 Task: Add team members to tasks related to report compilation and assign specific roles.
Action: Mouse moved to (337, 367)
Screenshot: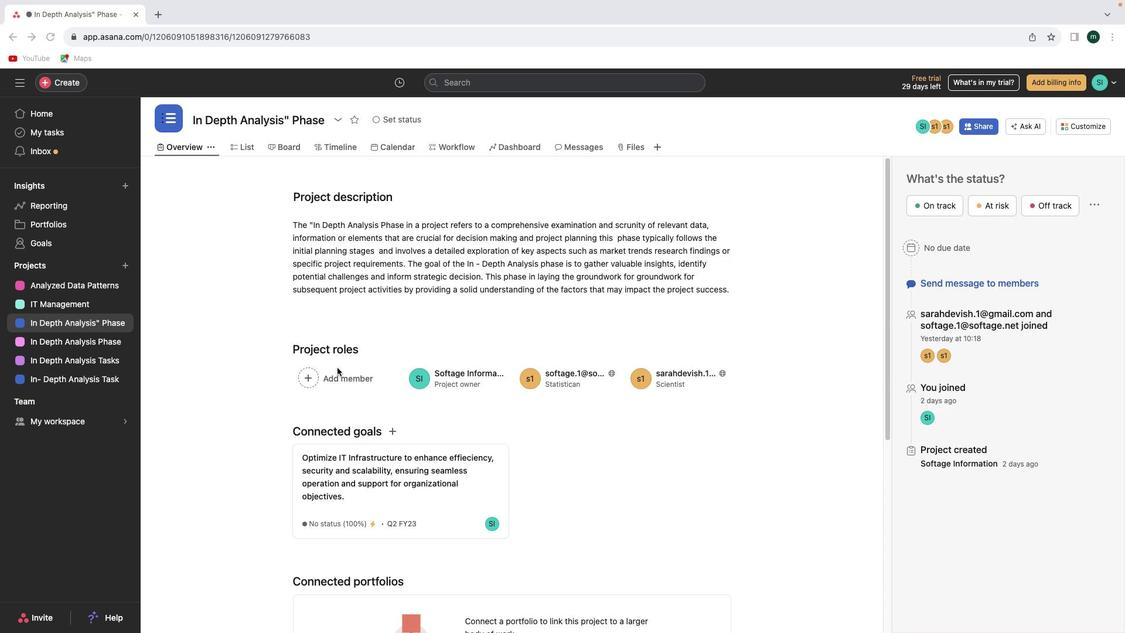 
Action: Mouse pressed left at (337, 367)
Screenshot: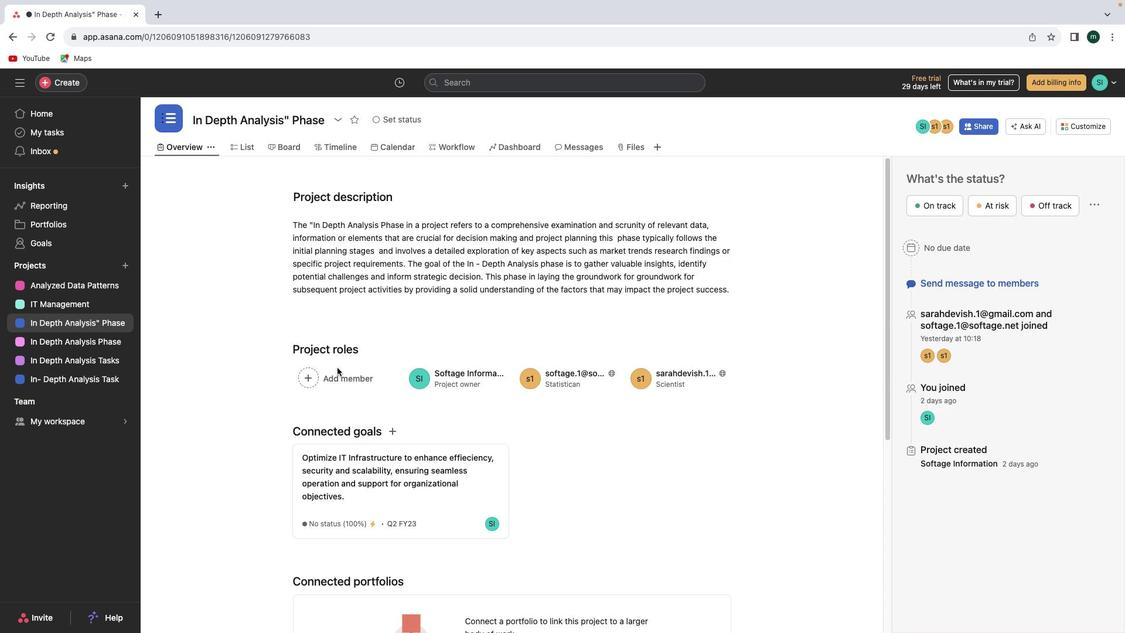 
Action: Mouse moved to (337, 373)
Screenshot: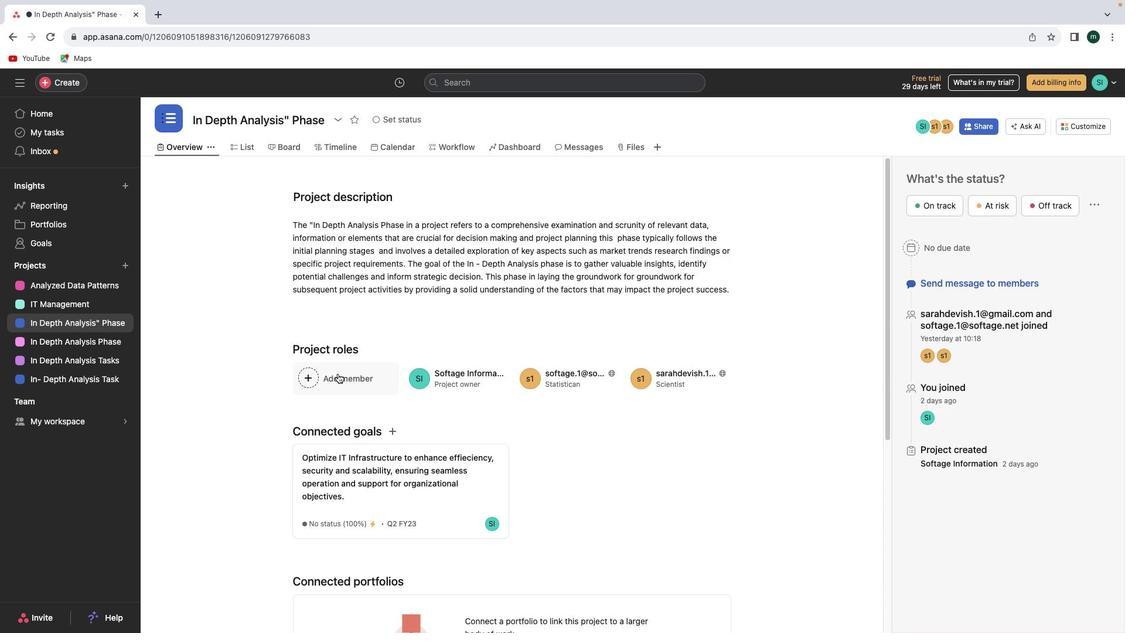 
Action: Mouse pressed left at (337, 373)
Screenshot: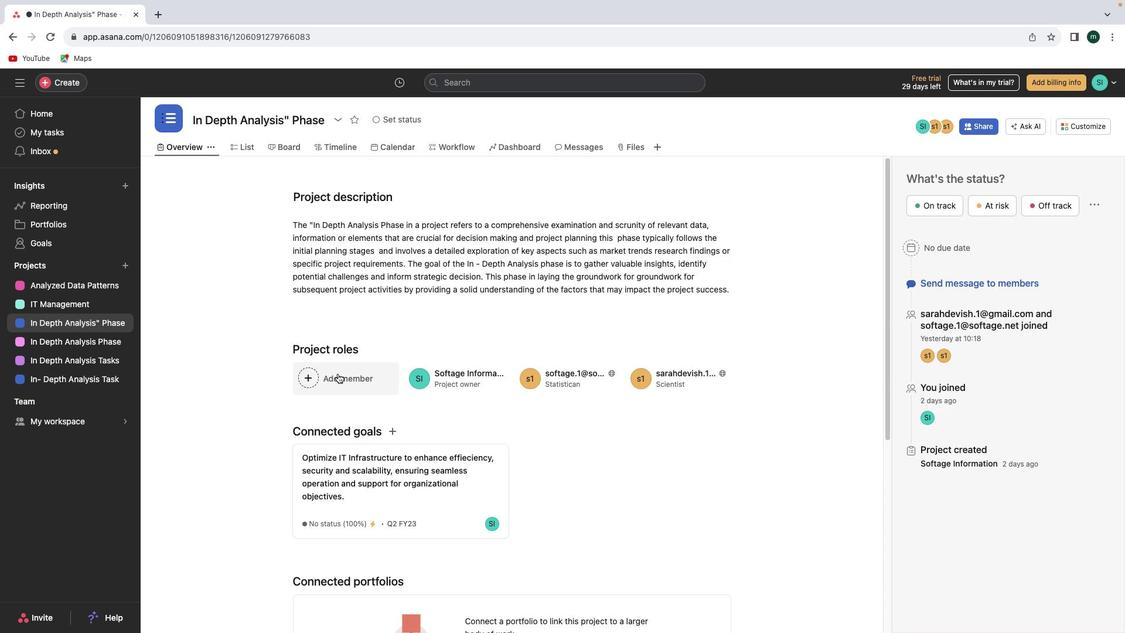 
Action: Mouse moved to (462, 279)
Screenshot: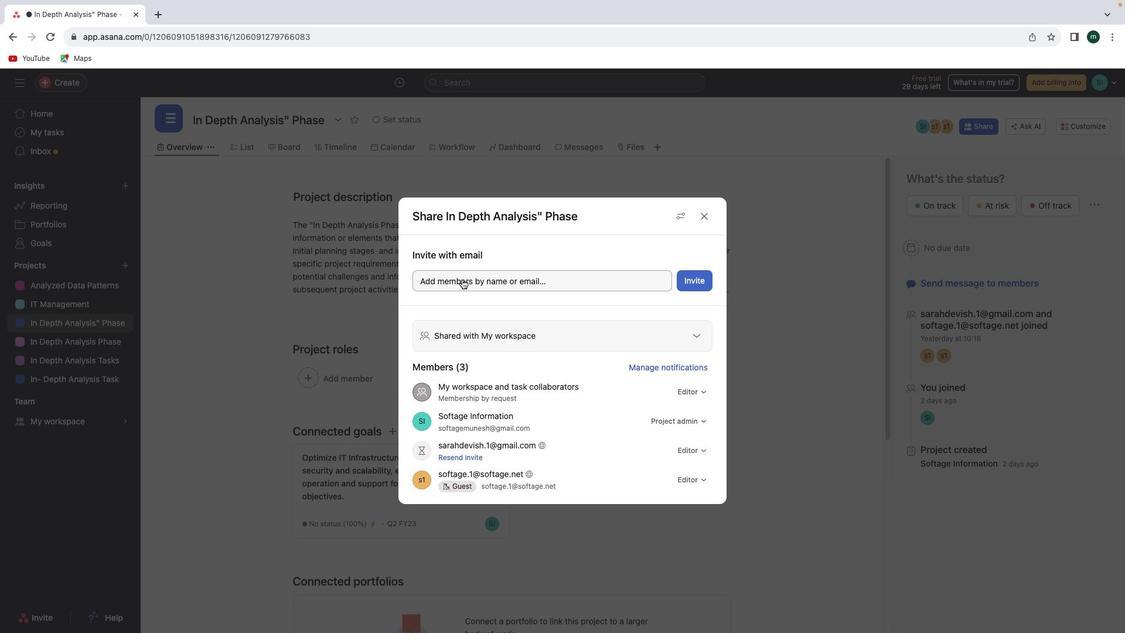 
Action: Mouse pressed left at (462, 279)
Screenshot: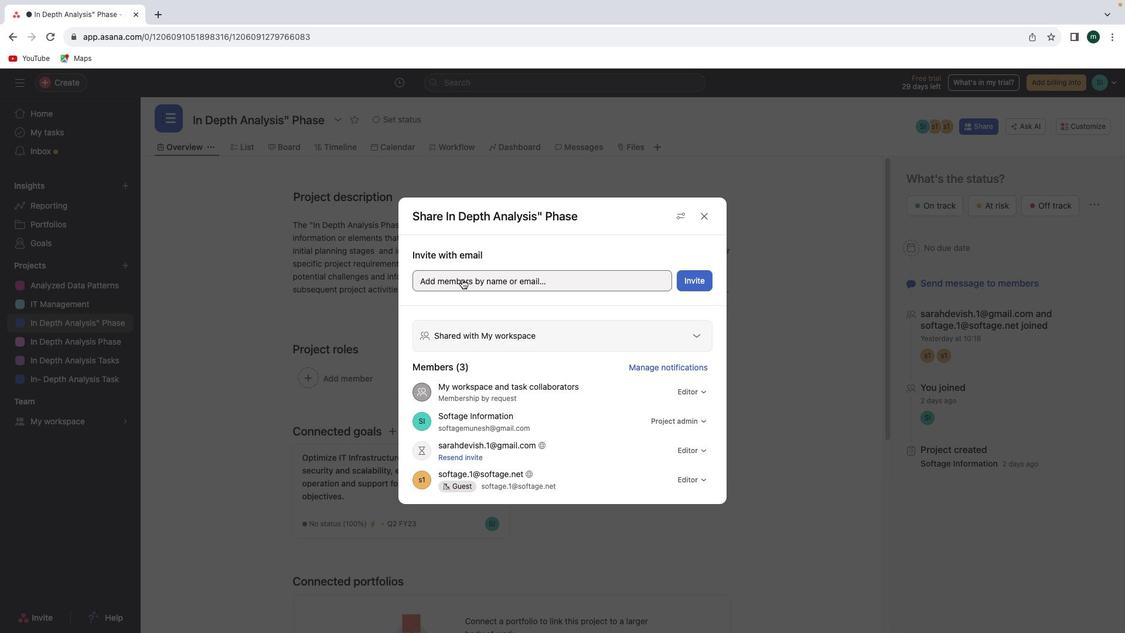 
Action: Mouse moved to (461, 296)
Screenshot: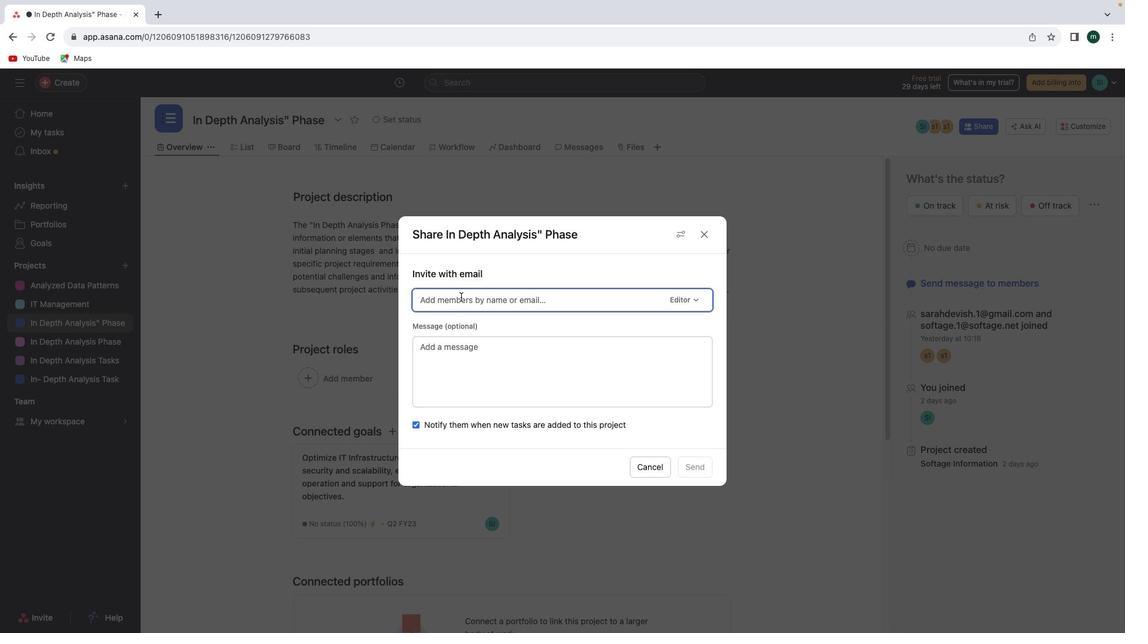 
Action: Mouse pressed left at (461, 296)
Screenshot: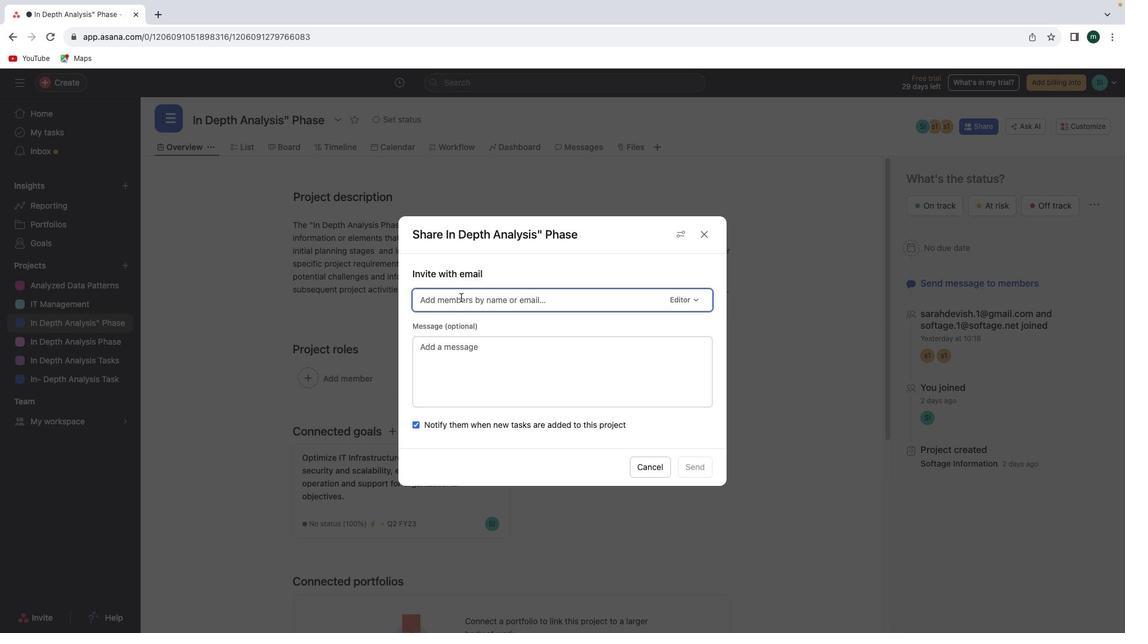 
Action: Mouse moved to (461, 290)
Screenshot: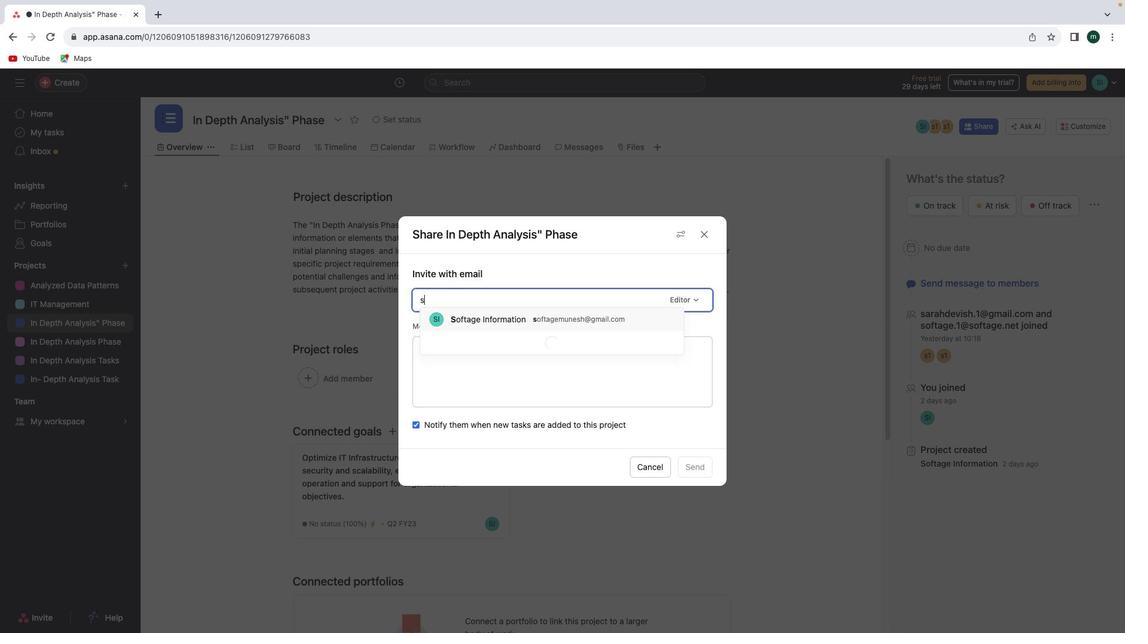 
Action: Key pressed 's''o''f''t''a''g''e'
Screenshot: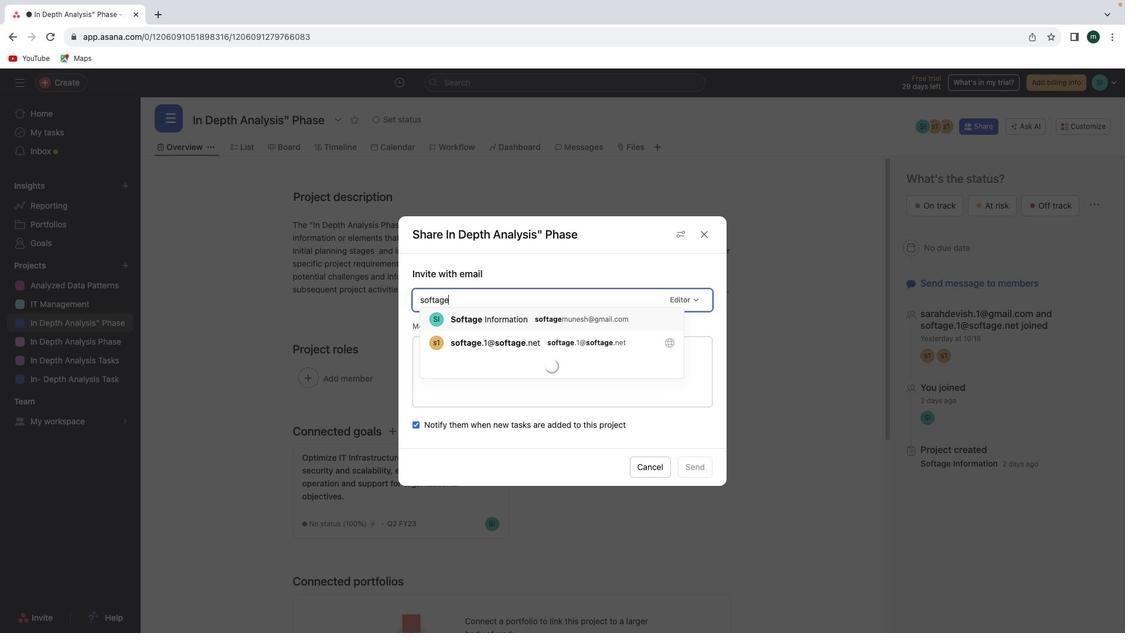 
Action: Mouse moved to (516, 354)
Screenshot: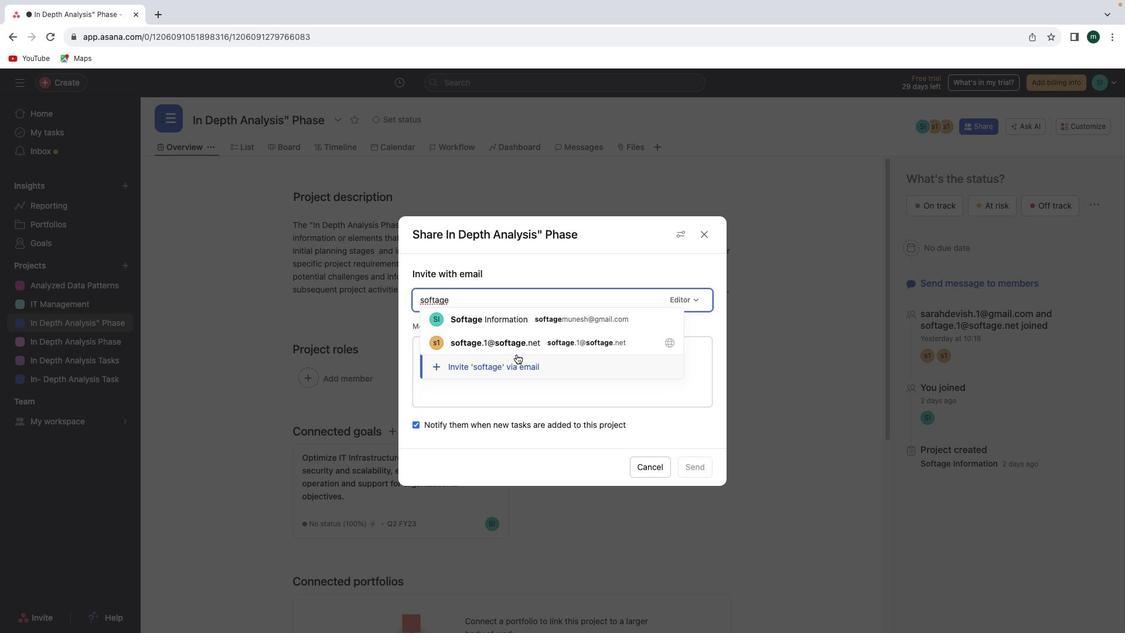
Action: Mouse pressed left at (516, 354)
Screenshot: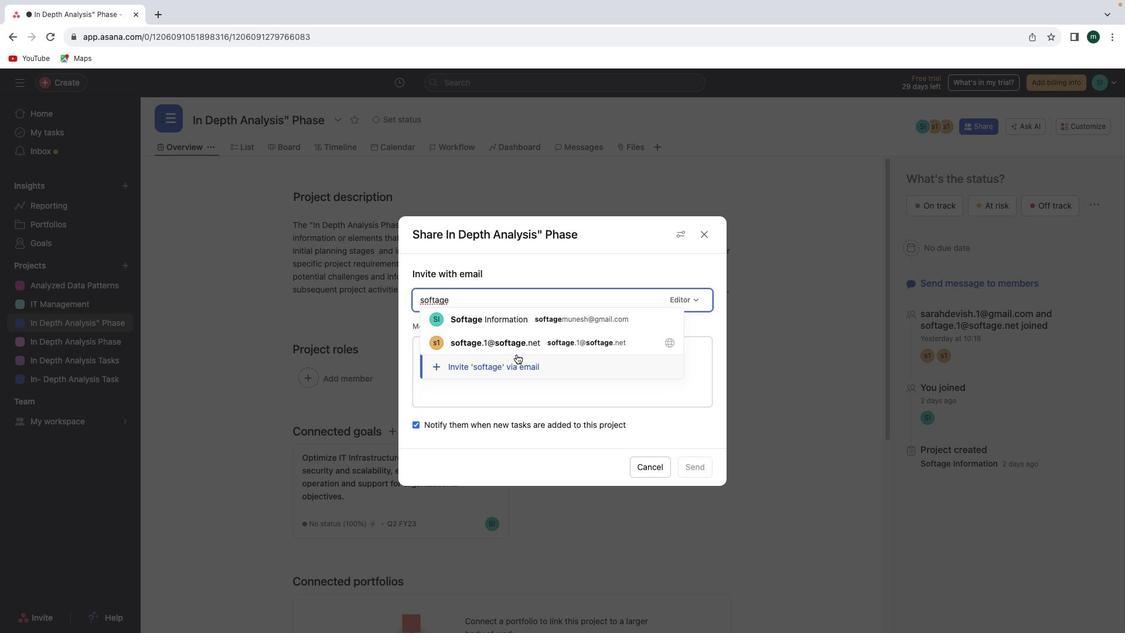 
Action: Mouse moved to (461, 276)
Screenshot: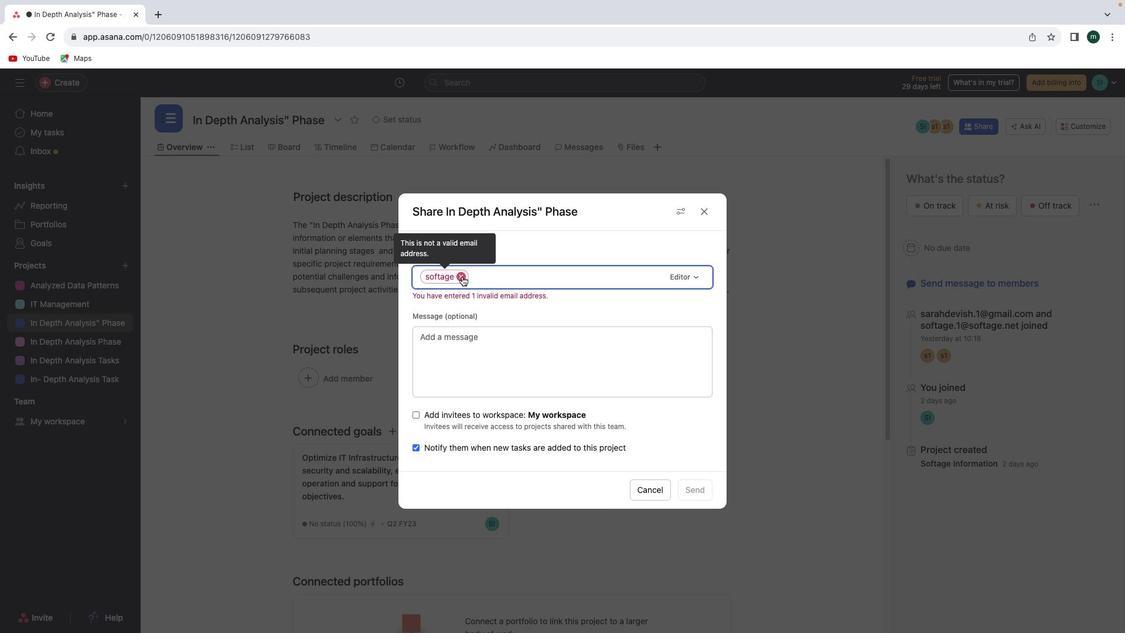 
Action: Mouse pressed left at (461, 276)
Screenshot: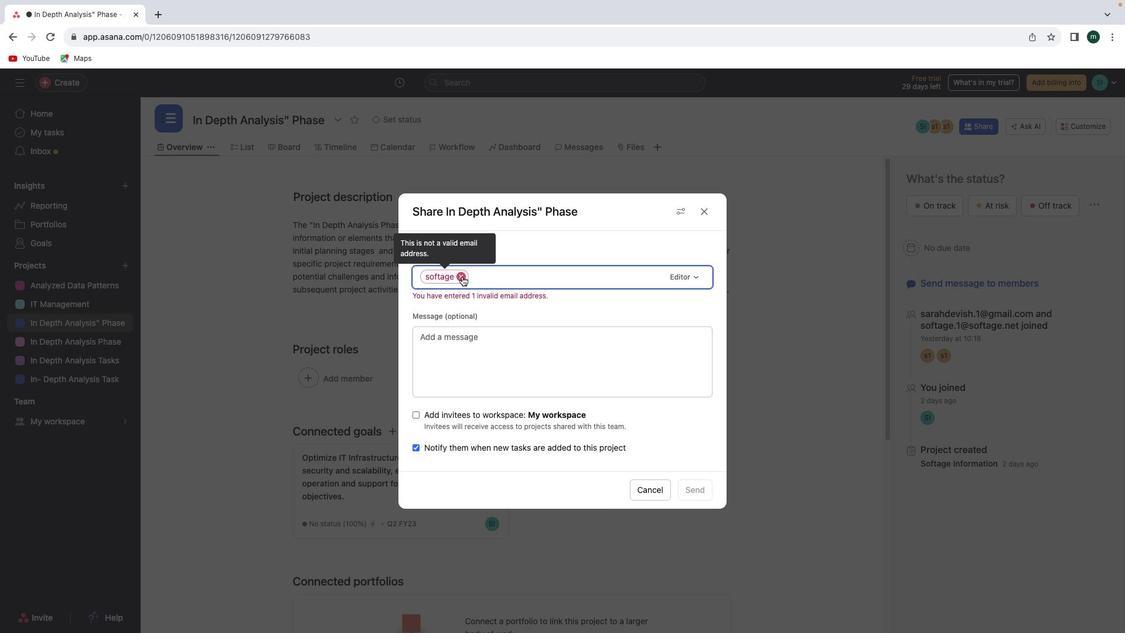 
Action: Mouse moved to (467, 296)
Screenshot: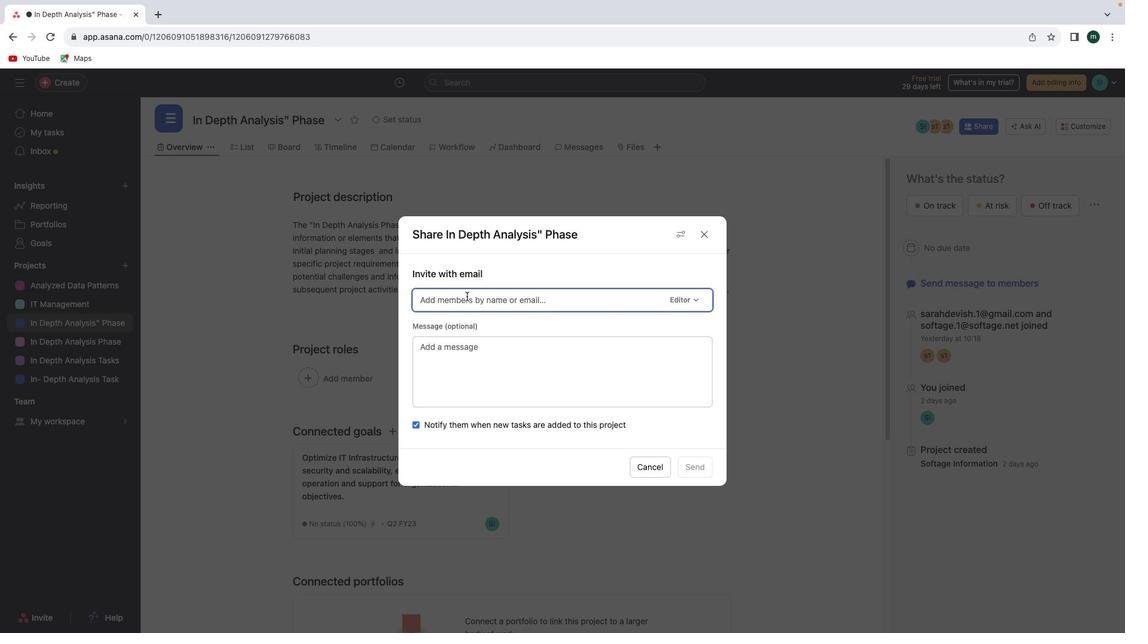 
Action: Mouse pressed left at (467, 296)
Screenshot: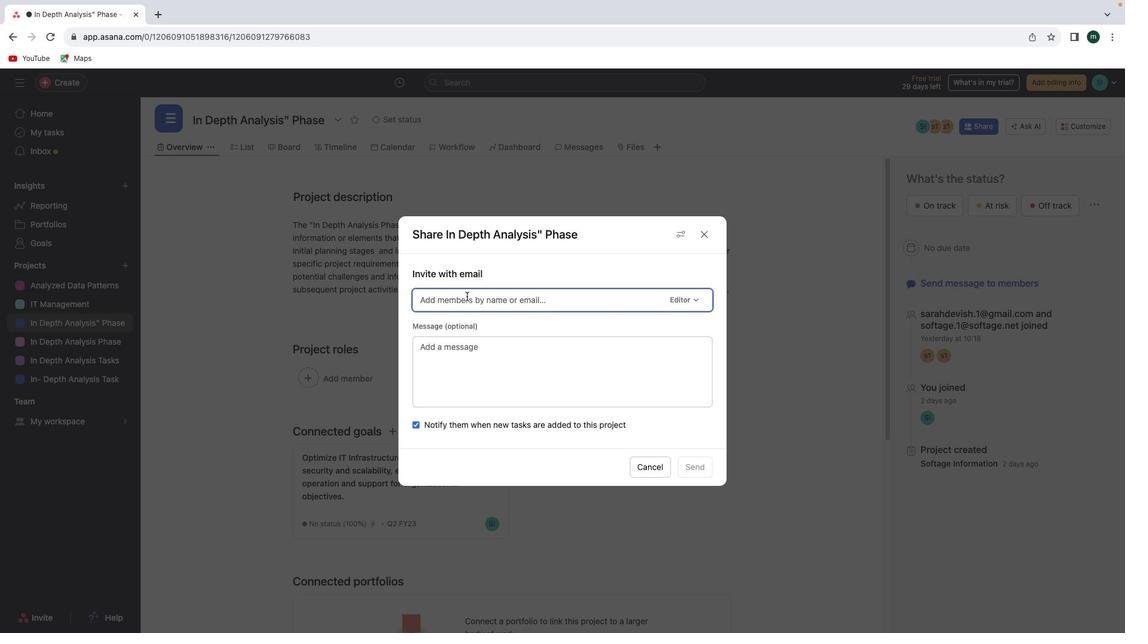 
Action: Key pressed 's'
Screenshot: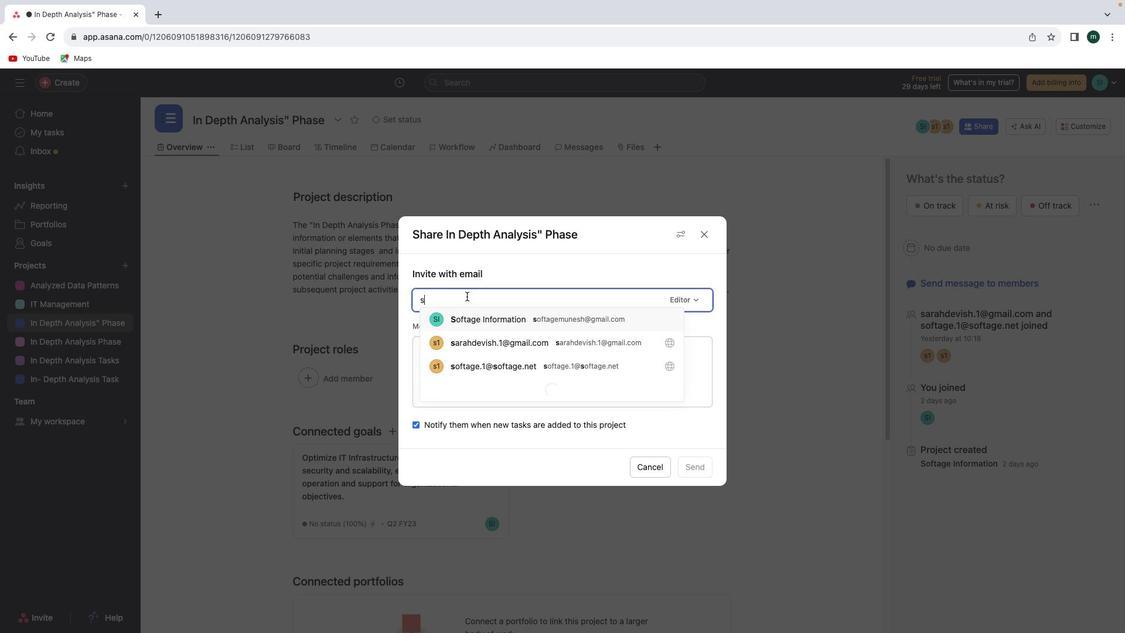 
Action: Mouse moved to (493, 368)
Screenshot: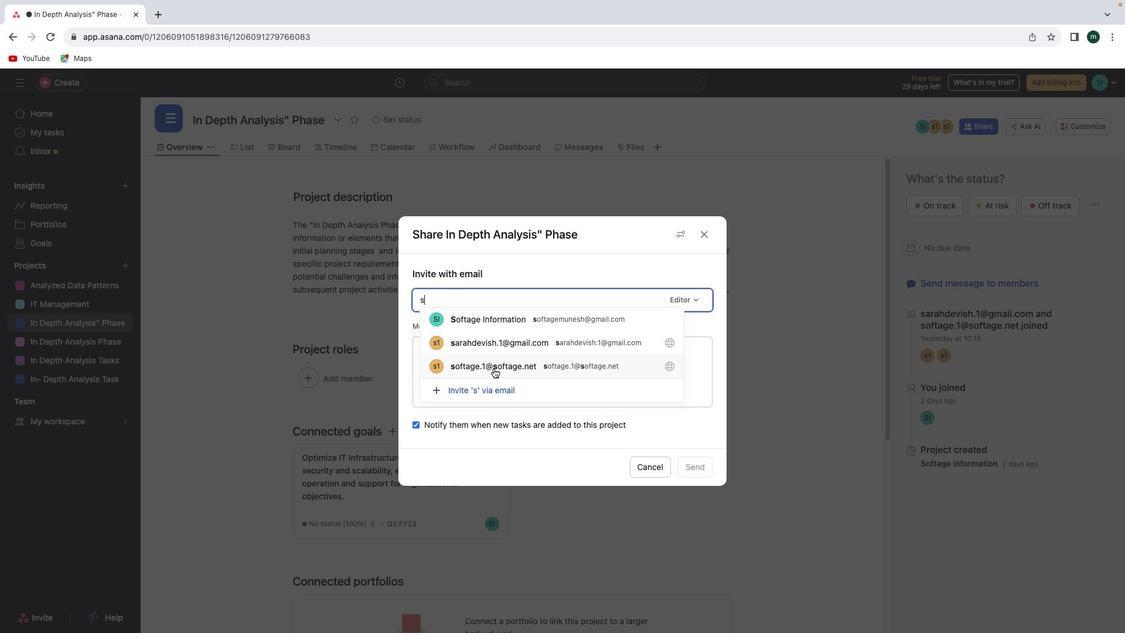 
Action: Mouse pressed left at (493, 368)
Screenshot: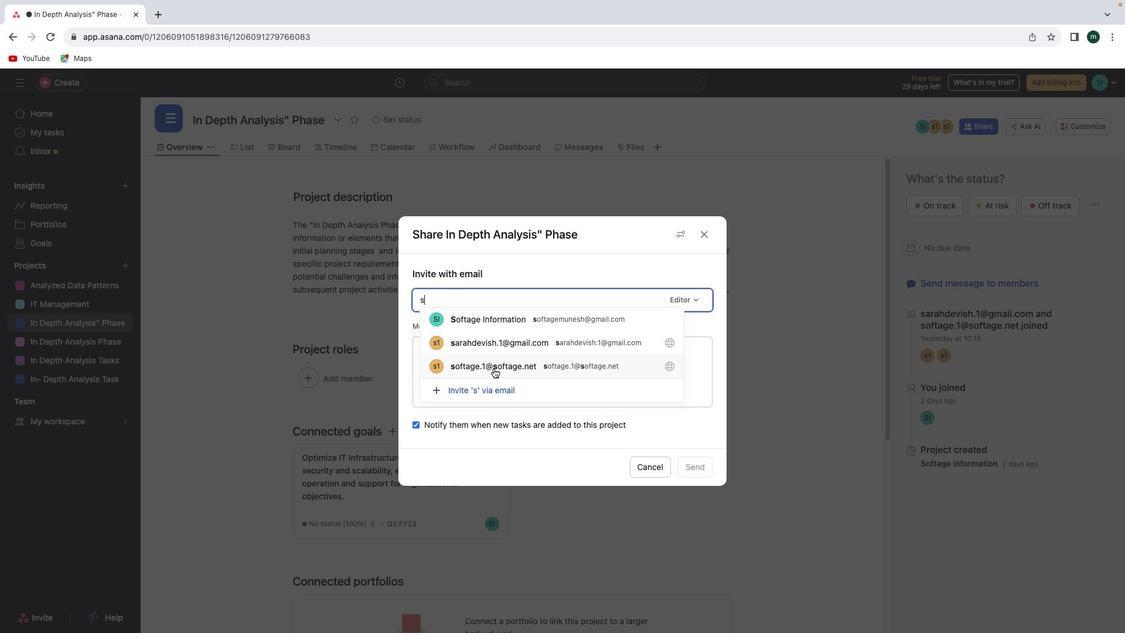 
Action: Mouse moved to (691, 486)
Screenshot: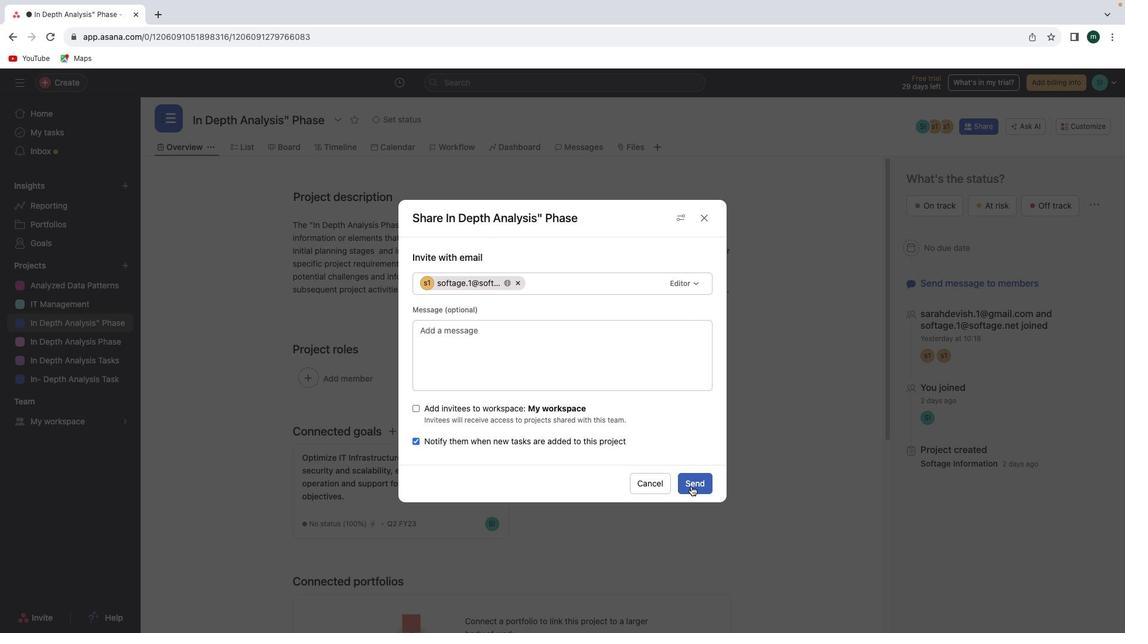 
Action: Mouse pressed left at (691, 486)
Screenshot: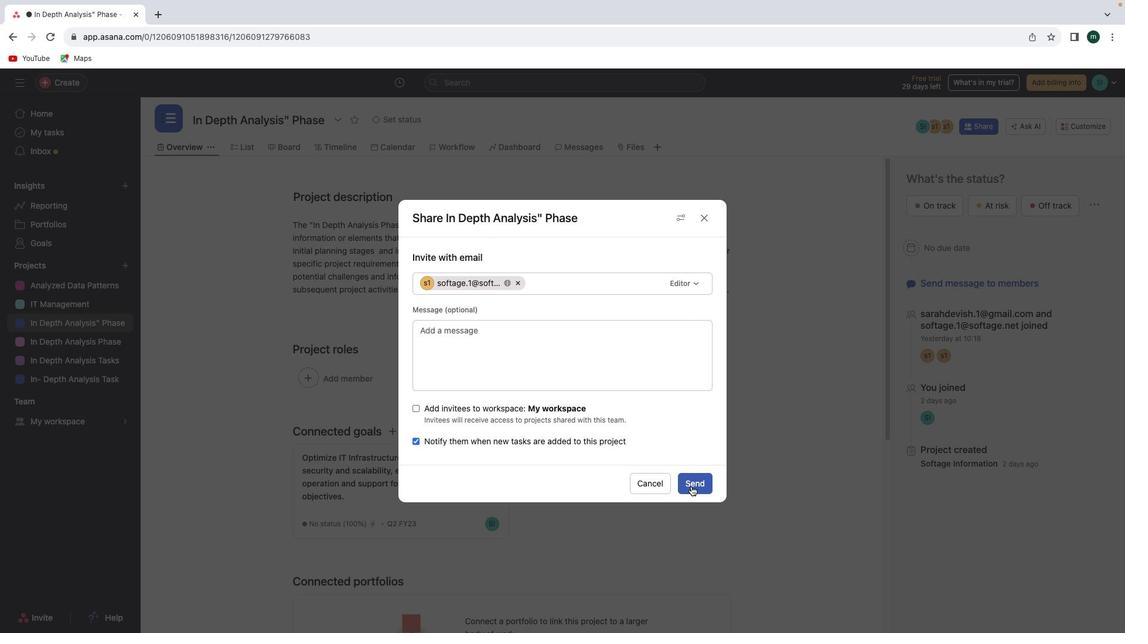 
Action: Mouse moved to (788, 395)
Screenshot: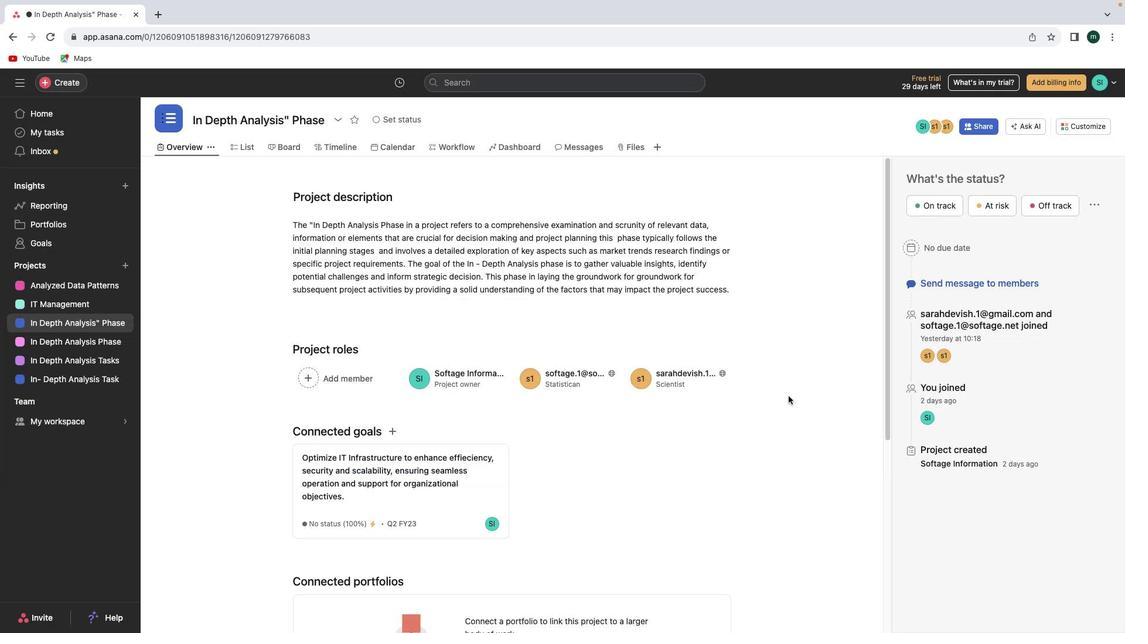 
Action: Mouse pressed left at (788, 395)
Screenshot: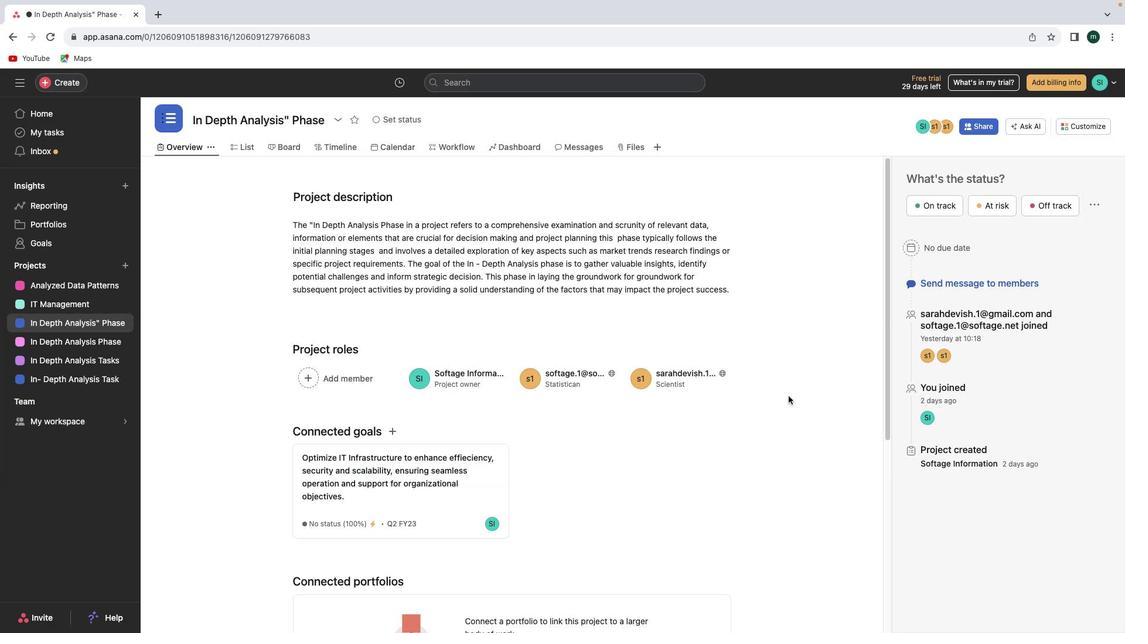 
Action: Mouse moved to (569, 382)
Screenshot: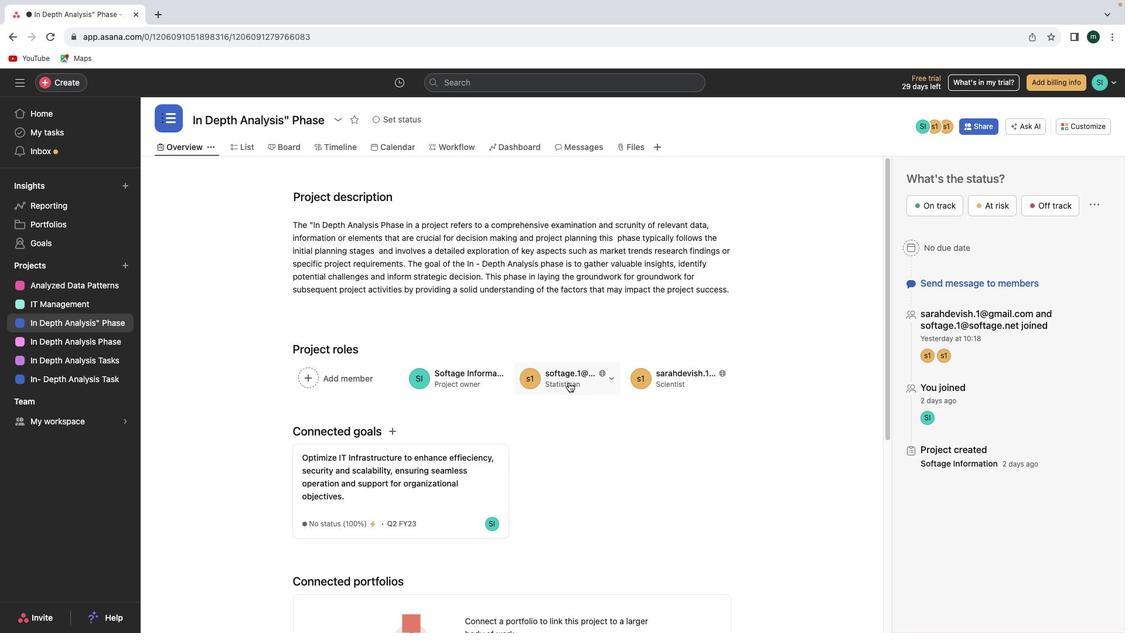 
Action: Mouse pressed left at (569, 382)
Screenshot: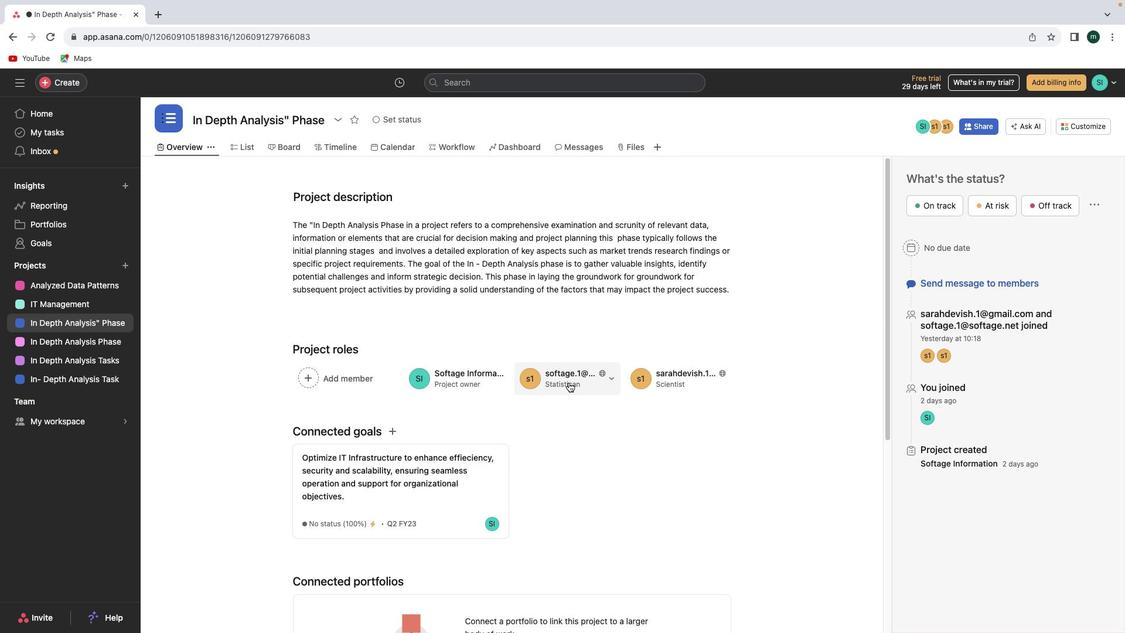 
Action: Mouse moved to (573, 412)
Screenshot: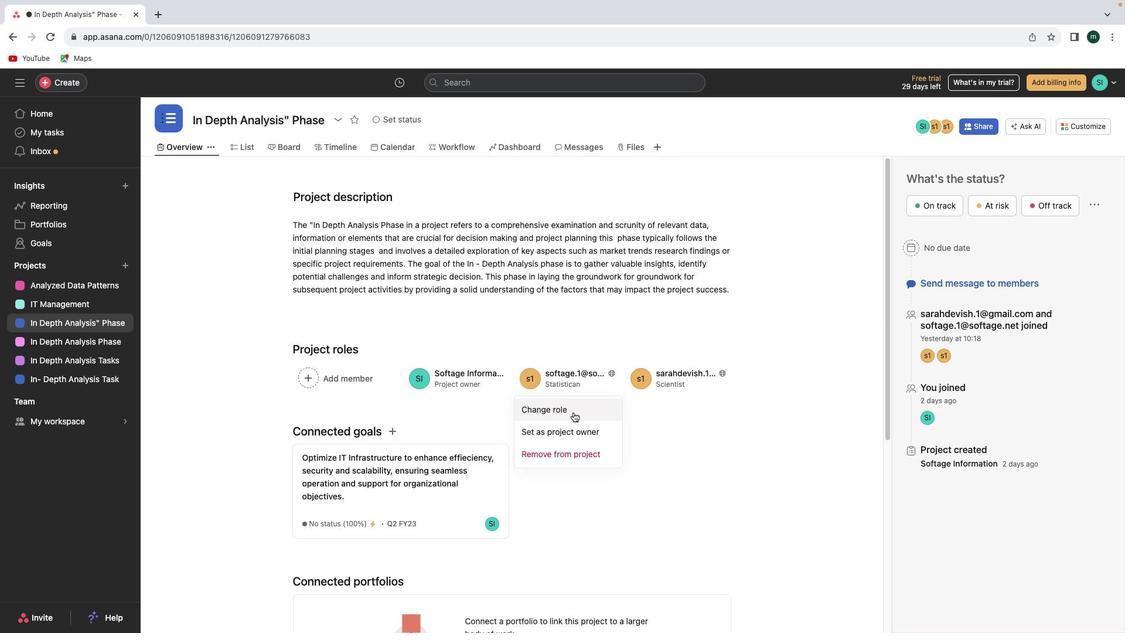 
Action: Mouse pressed left at (573, 412)
Screenshot: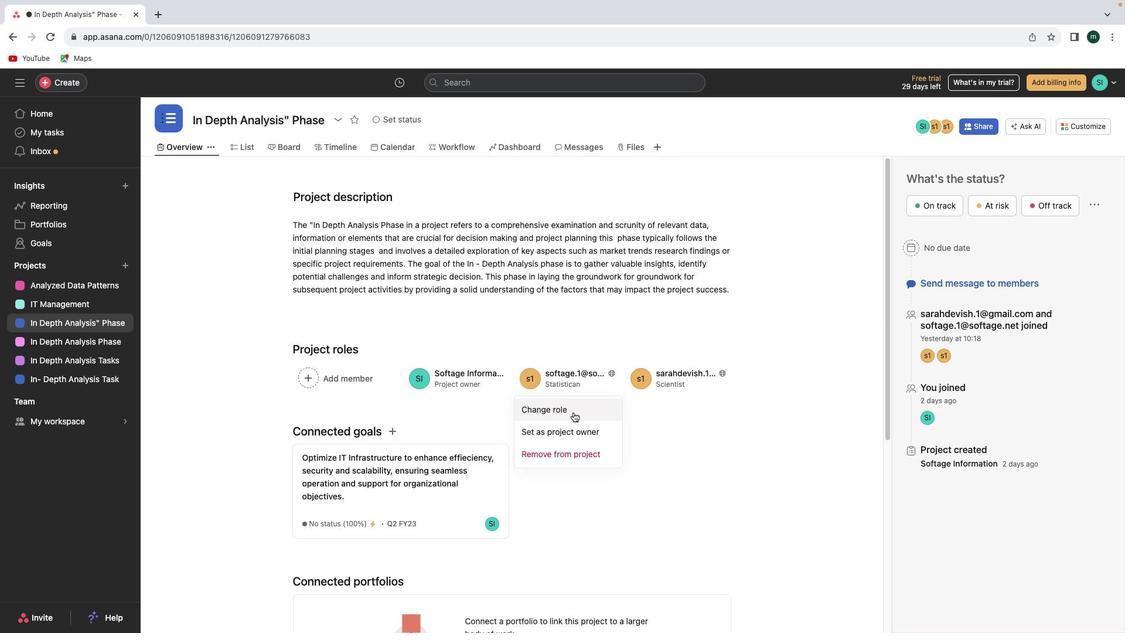 
Action: Mouse moved to (580, 431)
Screenshot: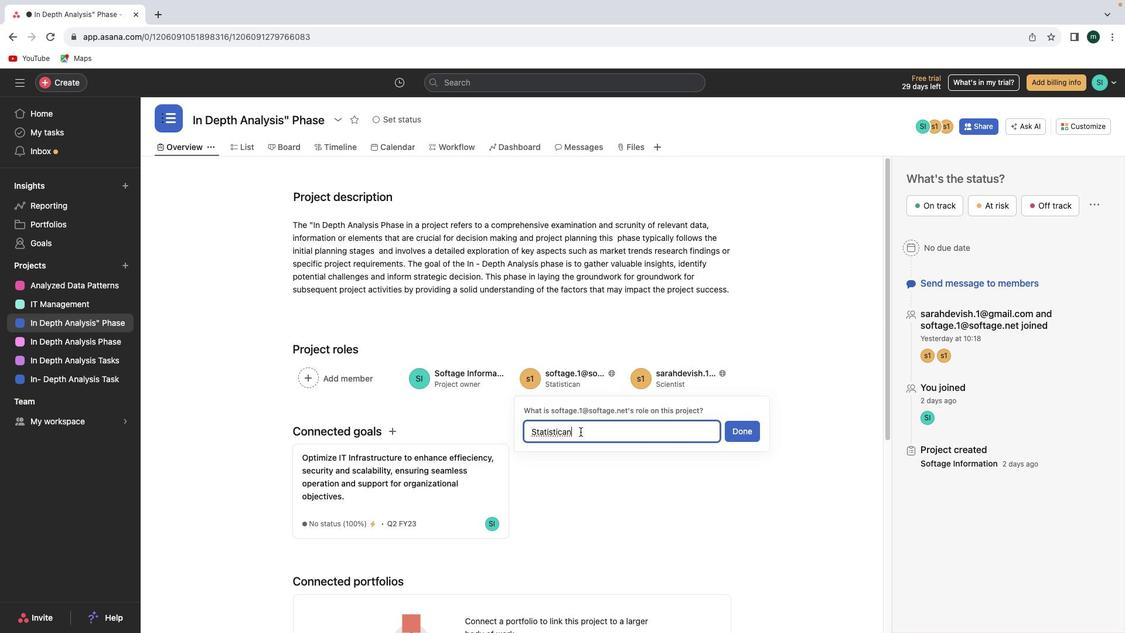 
Action: Mouse pressed left at (580, 431)
Screenshot: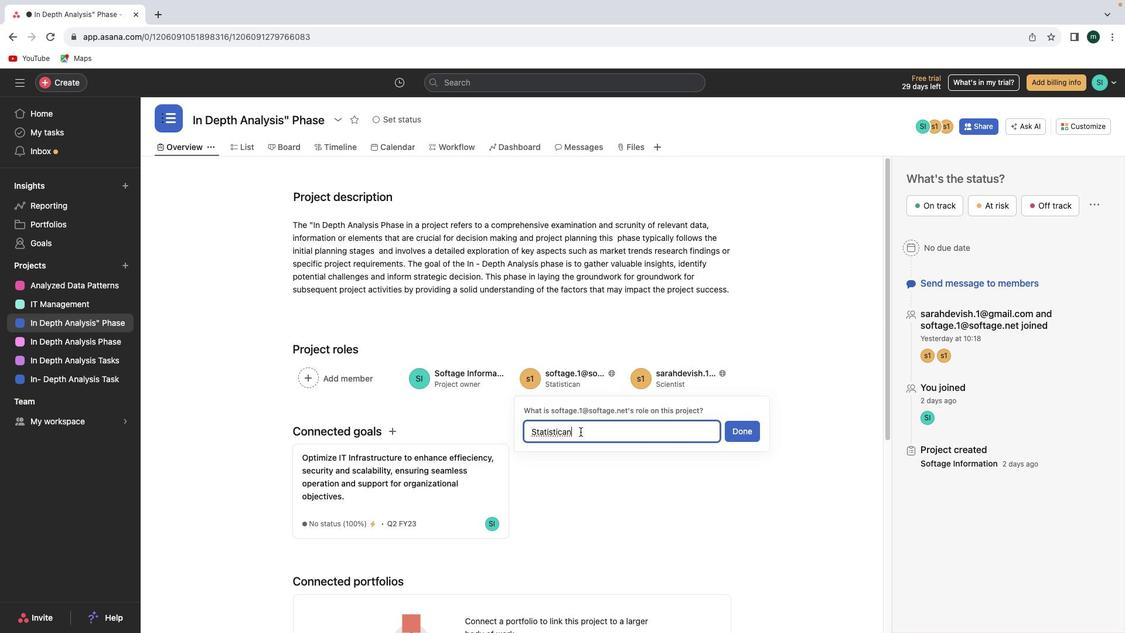 
Action: Mouse moved to (528, 424)
Screenshot: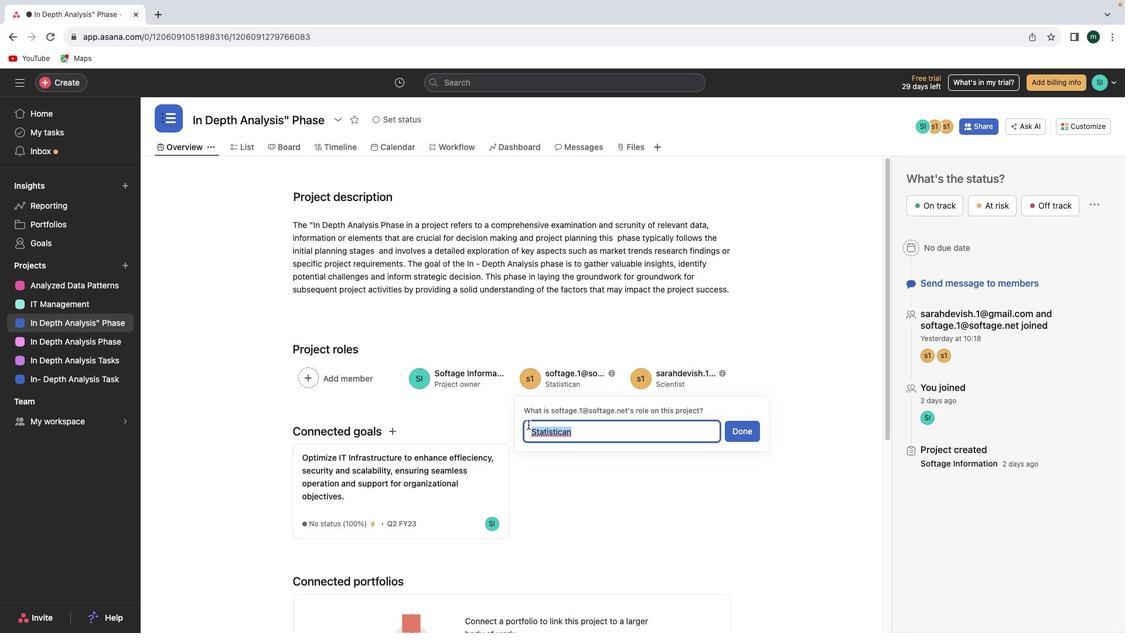 
Action: Key pressed 'p''r''o''j''e''c''t'Key.space'a''m''a'Key.backspaceKey.backspaceKey.backspaceKey.shift'M''a''n''g''e''r'Key.space
Screenshot: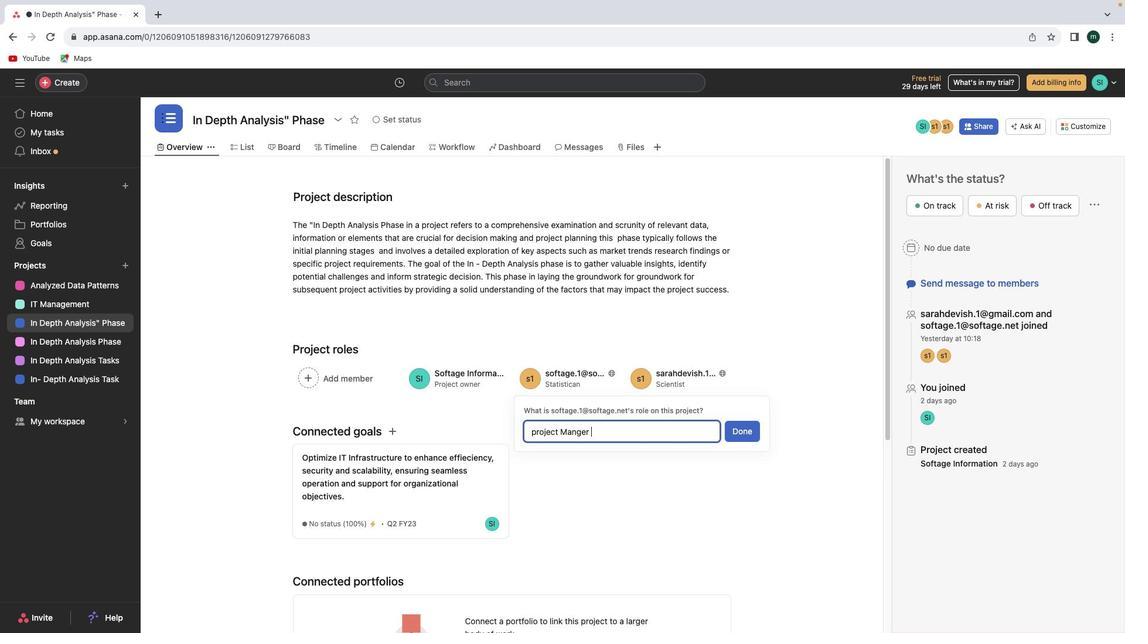 
Action: Mouse moved to (742, 436)
Screenshot: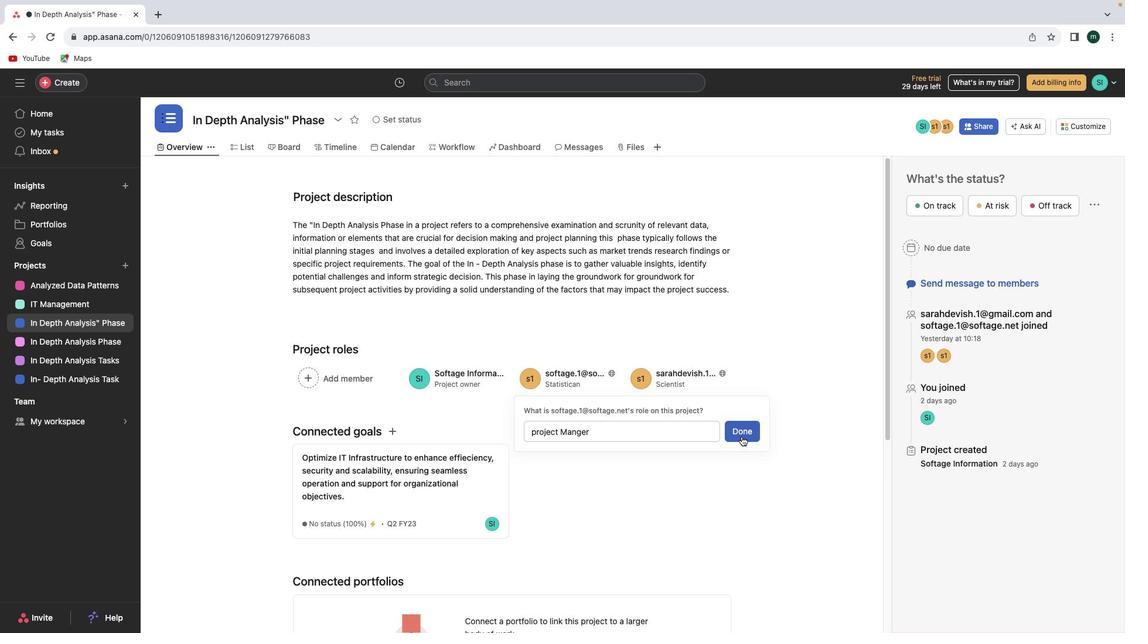 
Action: Mouse pressed left at (742, 436)
Screenshot: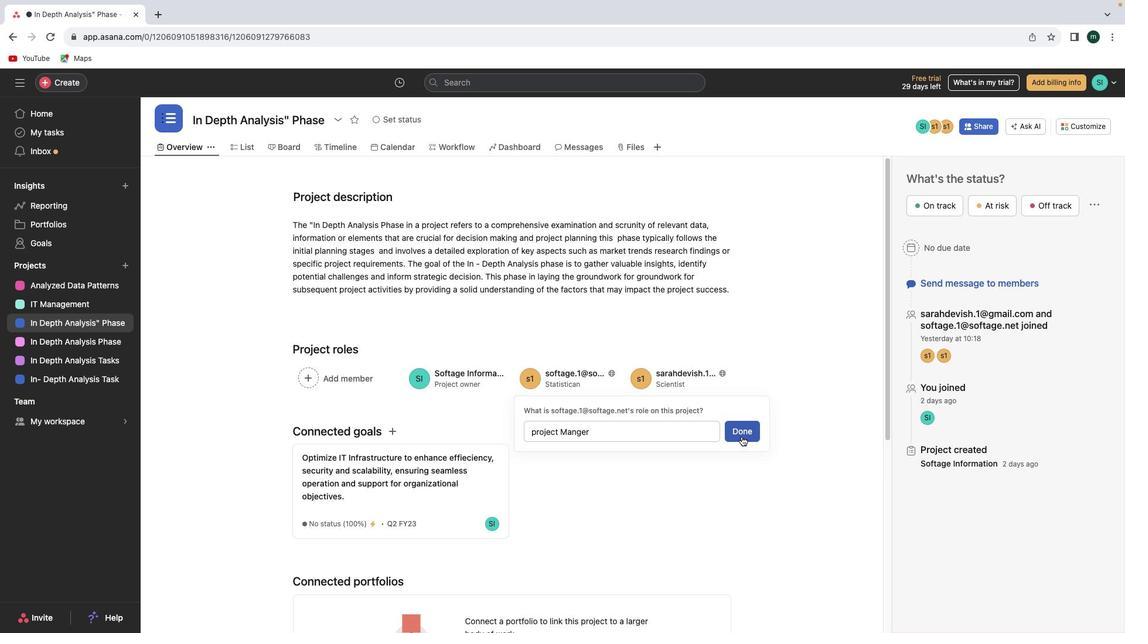 
Action: Mouse moved to (355, 382)
Screenshot: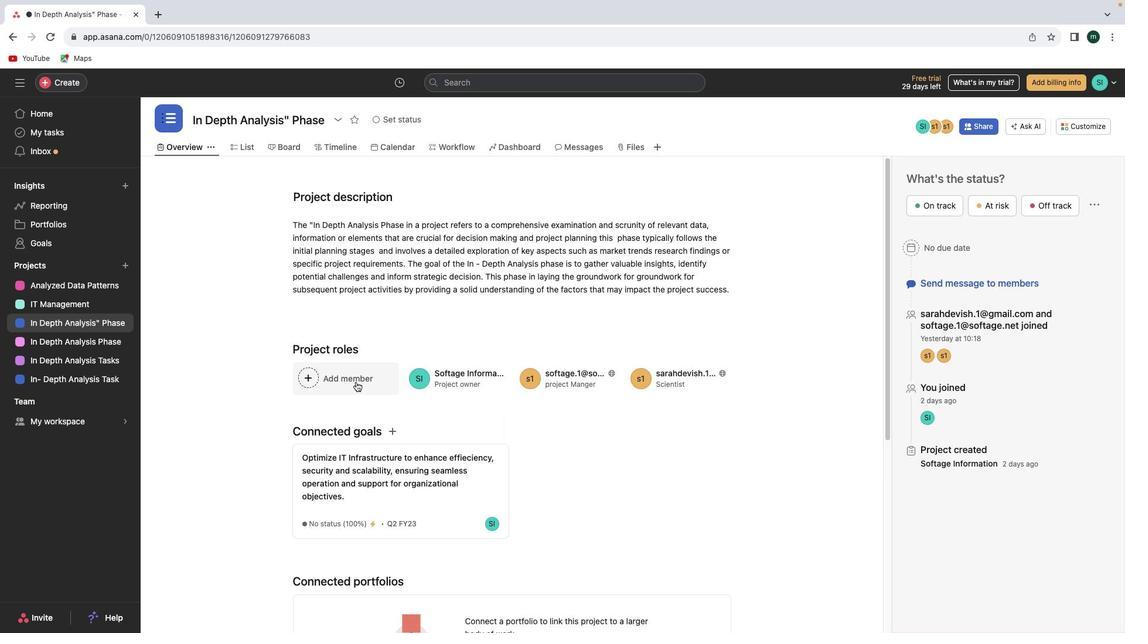 
Action: Mouse pressed left at (355, 382)
Screenshot: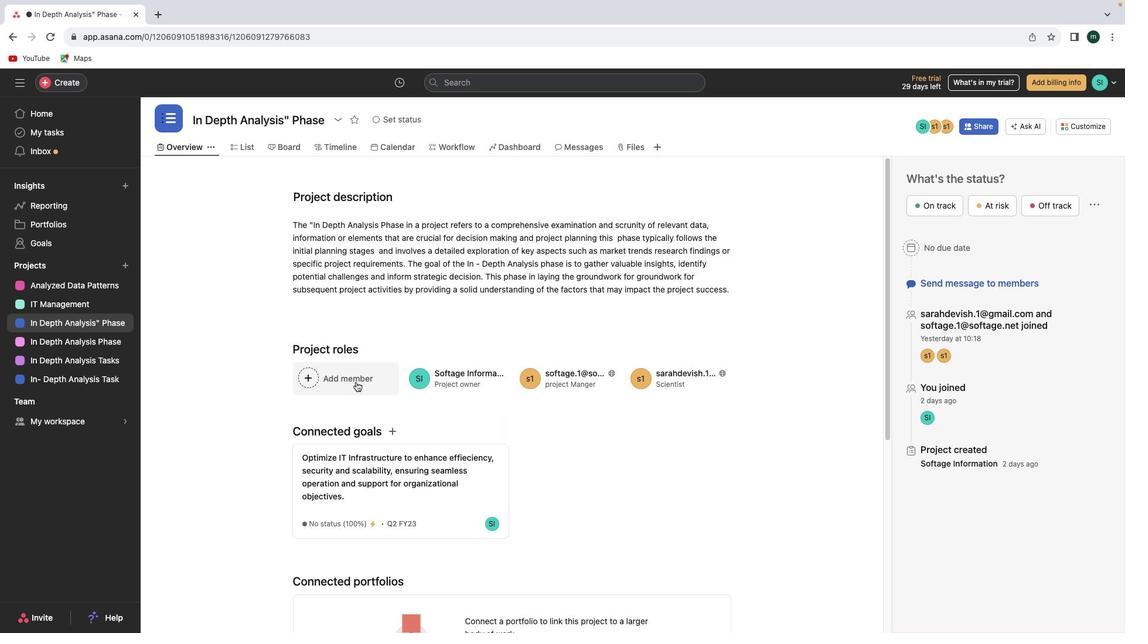 
Action: Mouse moved to (512, 277)
Screenshot: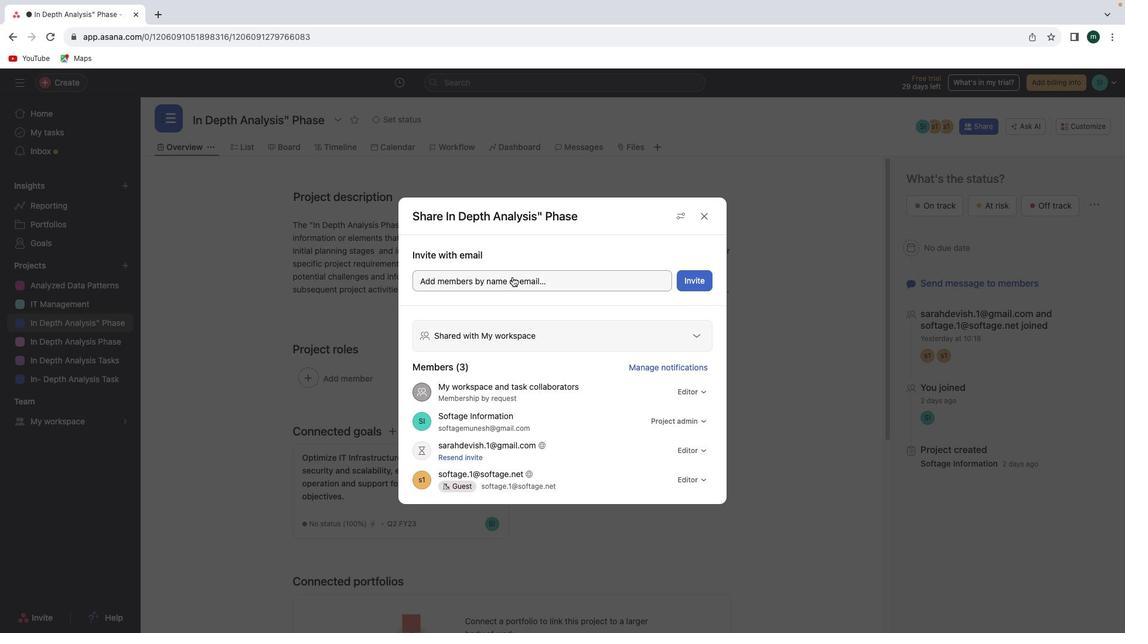 
Action: Mouse pressed left at (512, 277)
Screenshot: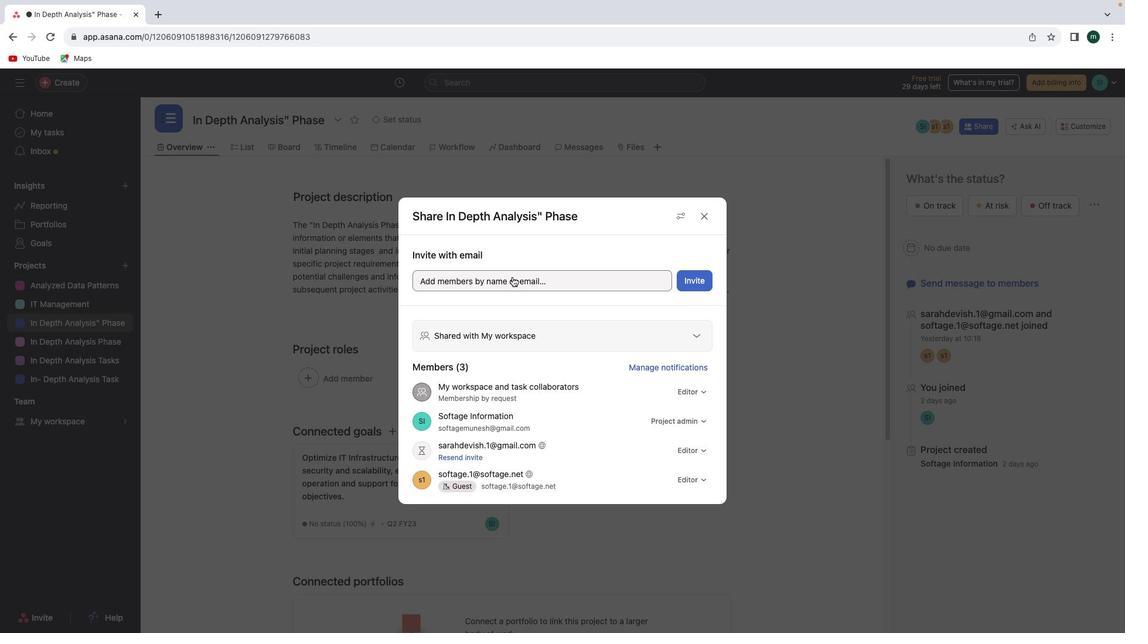 
Action: Key pressed 'e''m''i'
Screenshot: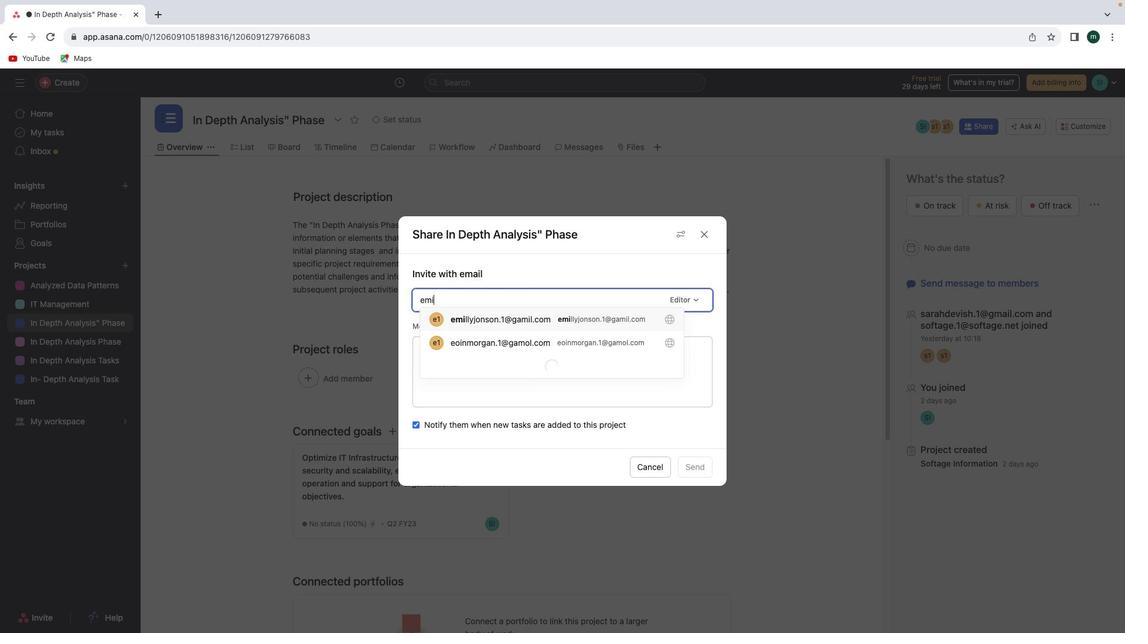 
Action: Mouse moved to (569, 315)
Screenshot: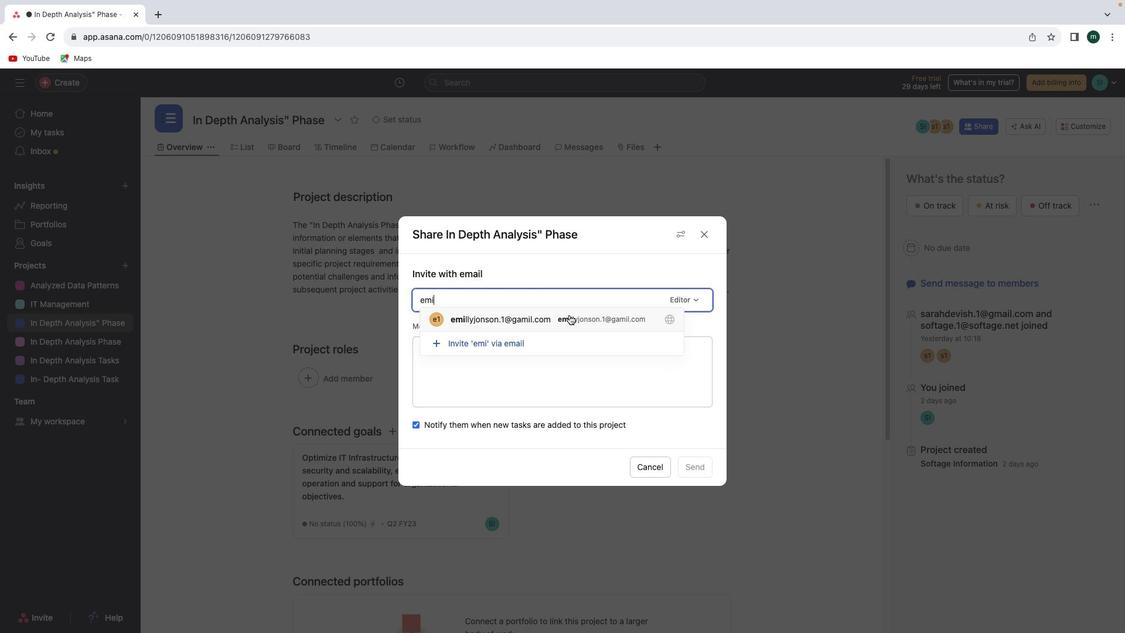 
Action: Mouse pressed left at (569, 315)
Screenshot: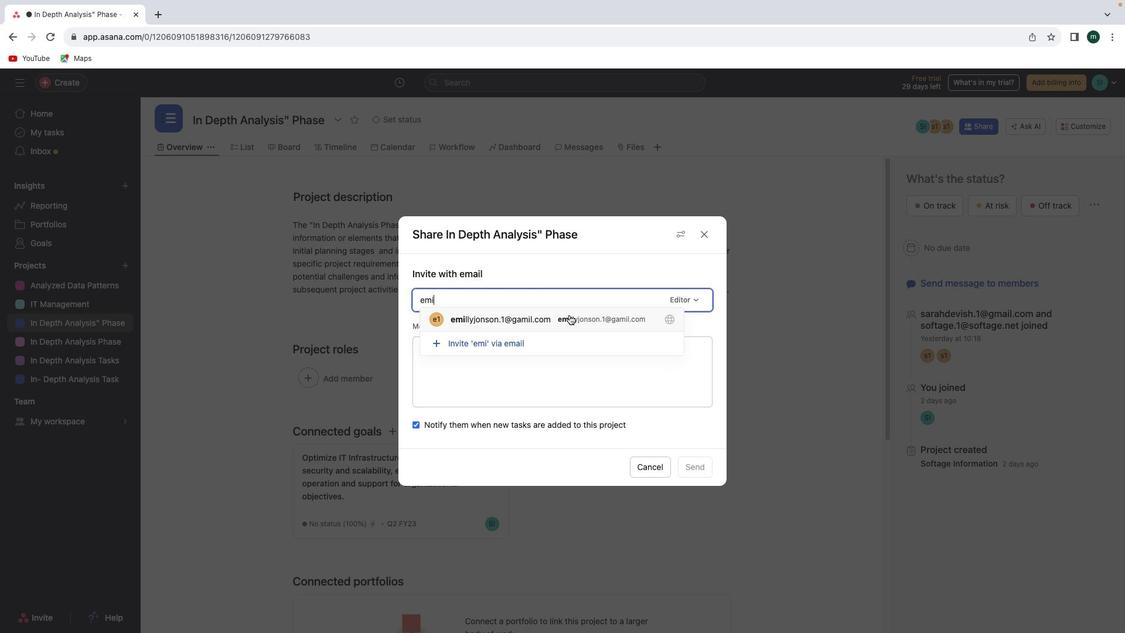 
Action: Mouse moved to (689, 484)
Screenshot: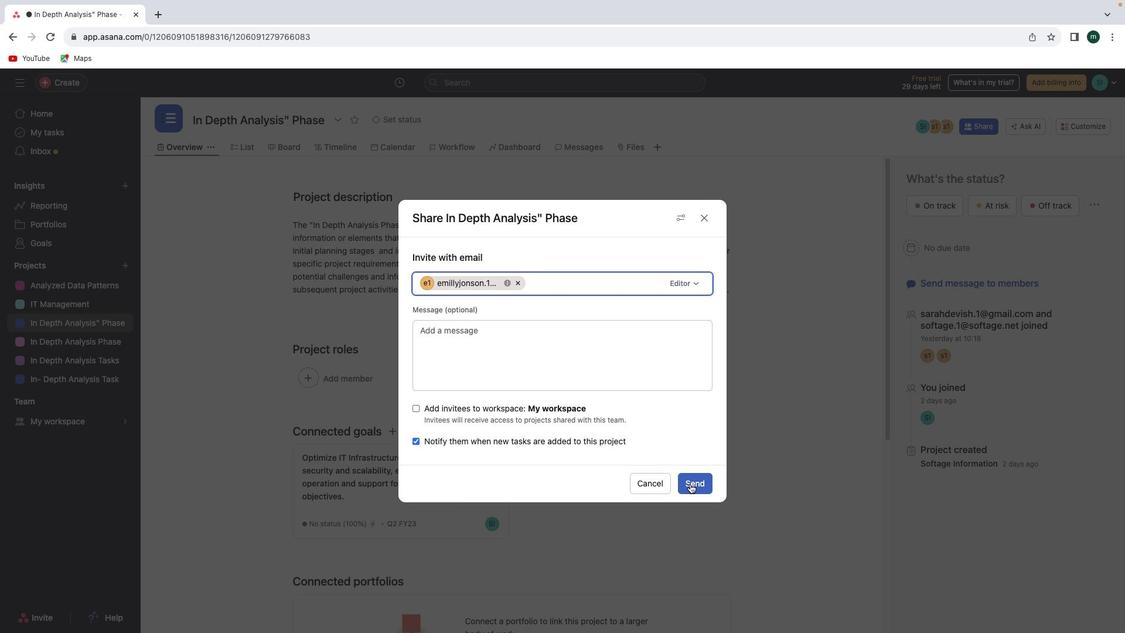 
Action: Mouse pressed left at (689, 484)
Screenshot: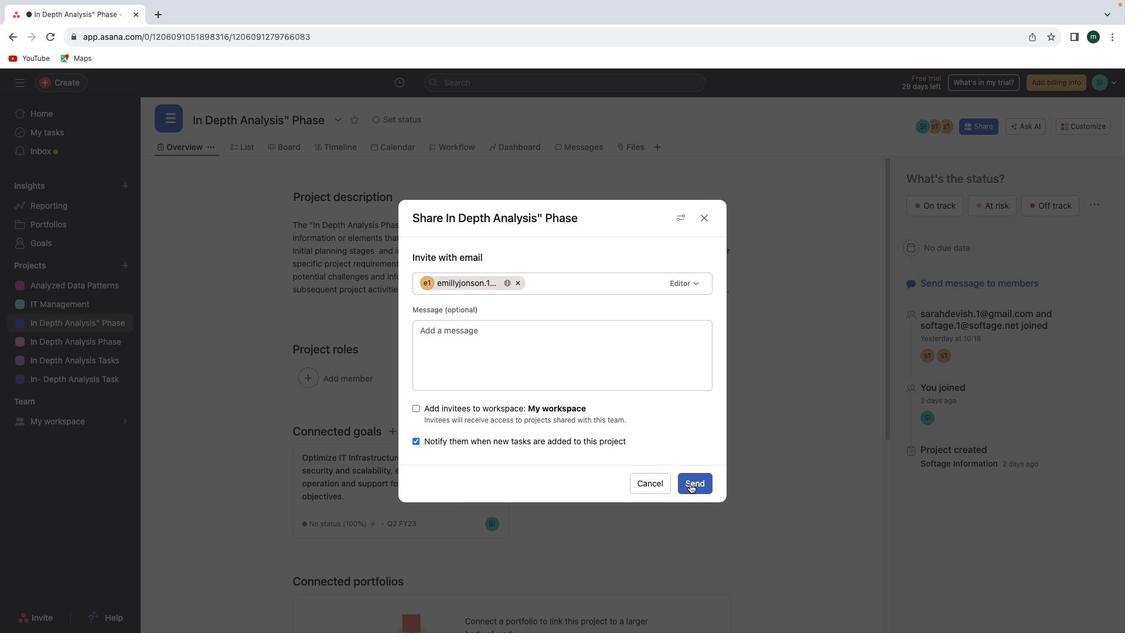 
Action: Mouse moved to (772, 439)
Screenshot: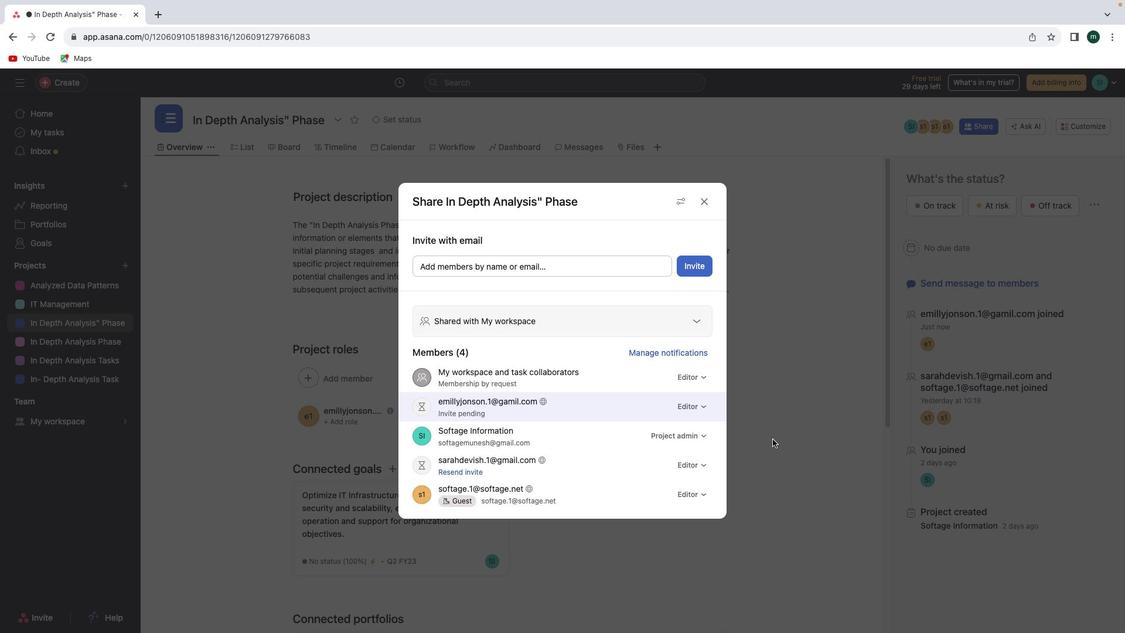 
Action: Mouse pressed left at (772, 439)
Screenshot: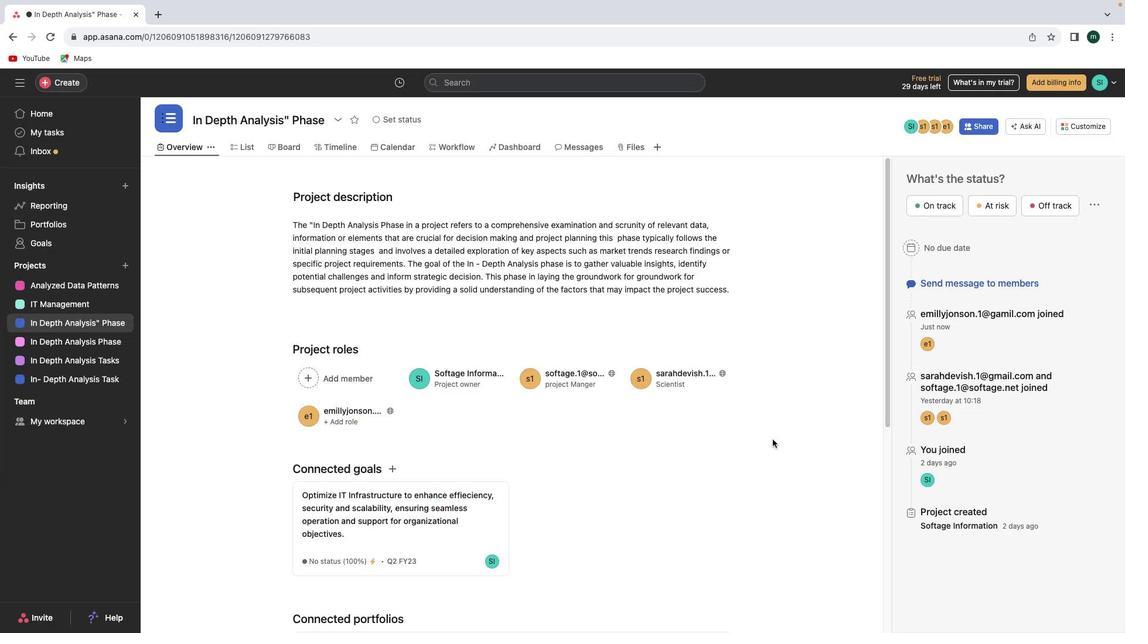
Action: Mouse moved to (335, 419)
Screenshot: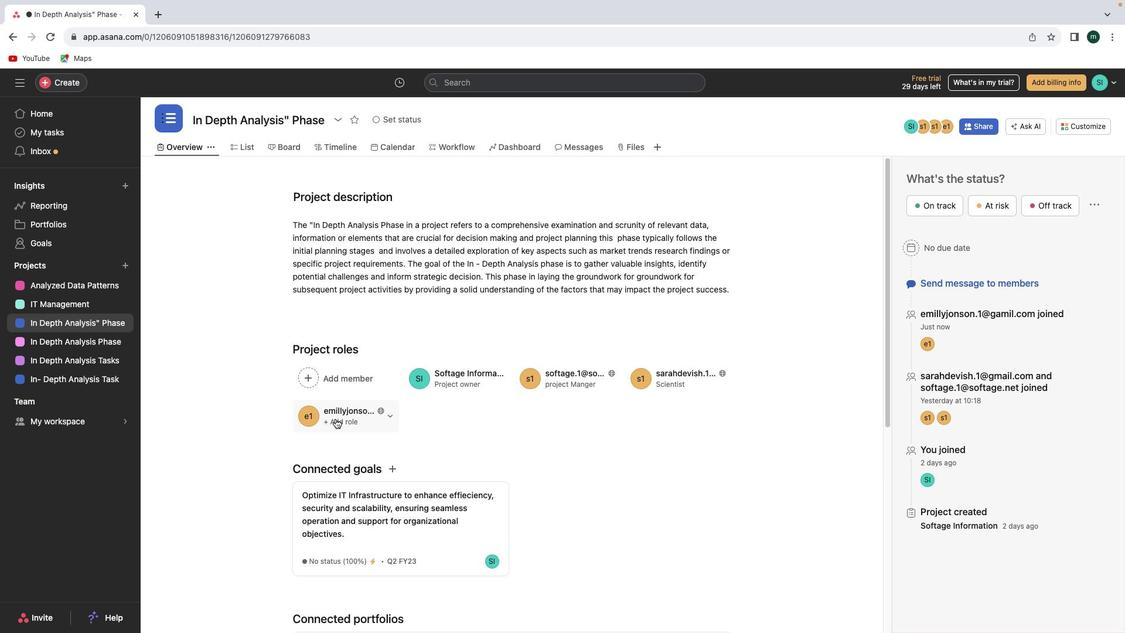 
Action: Mouse pressed left at (335, 419)
Screenshot: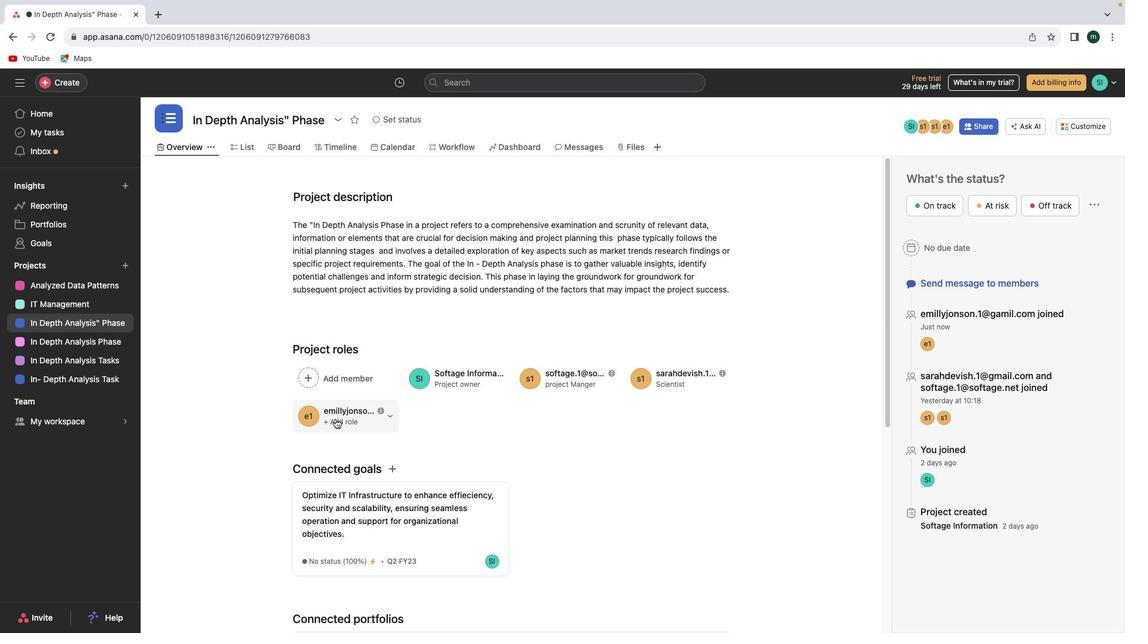 
Action: Mouse moved to (348, 451)
Screenshot: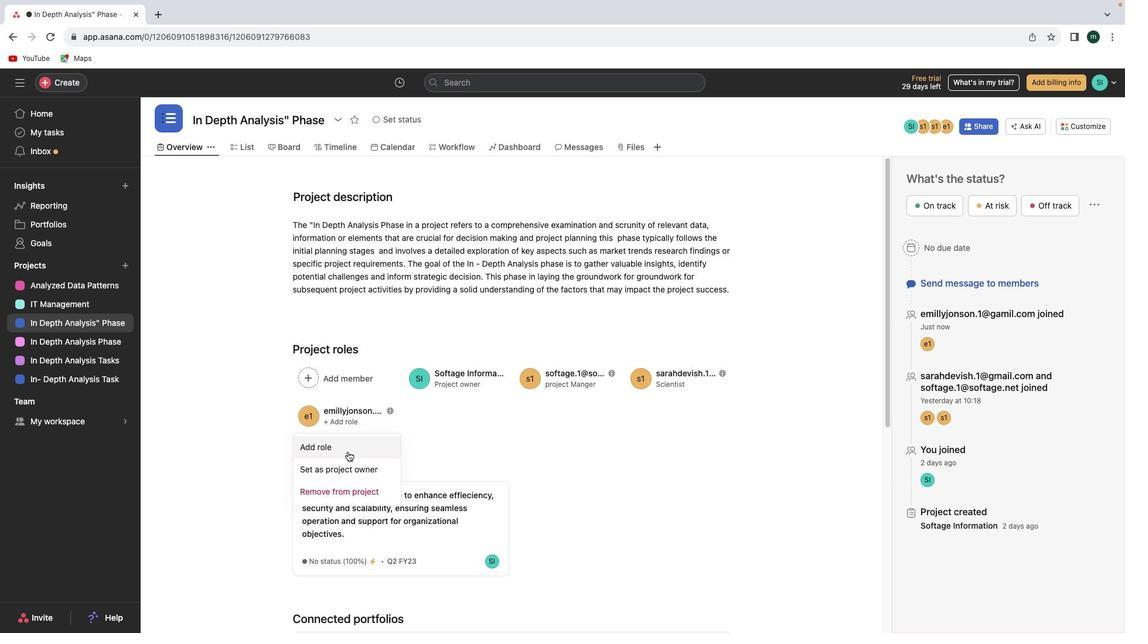 
Action: Mouse pressed left at (348, 451)
Screenshot: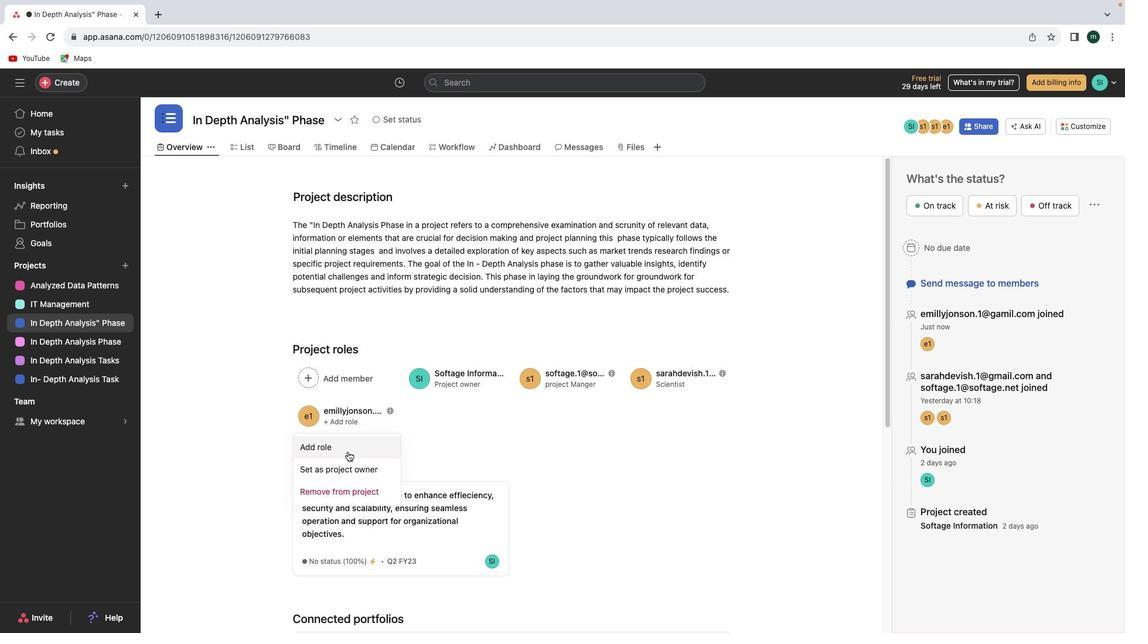 
Action: Mouse moved to (437, 468)
Screenshot: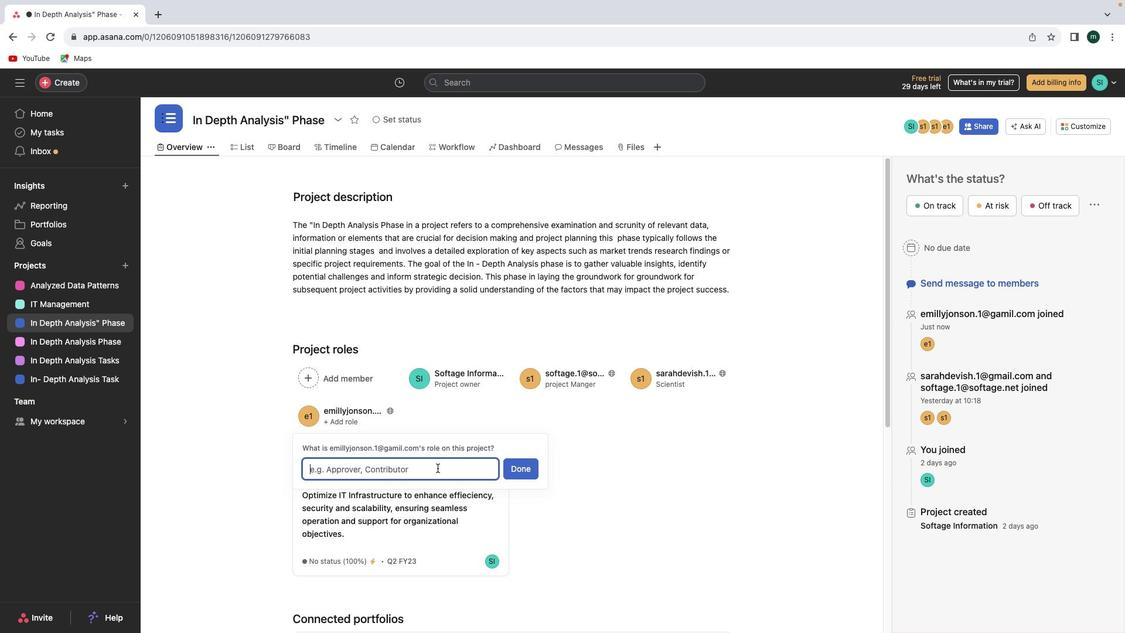 
Action: Mouse pressed left at (437, 468)
Screenshot: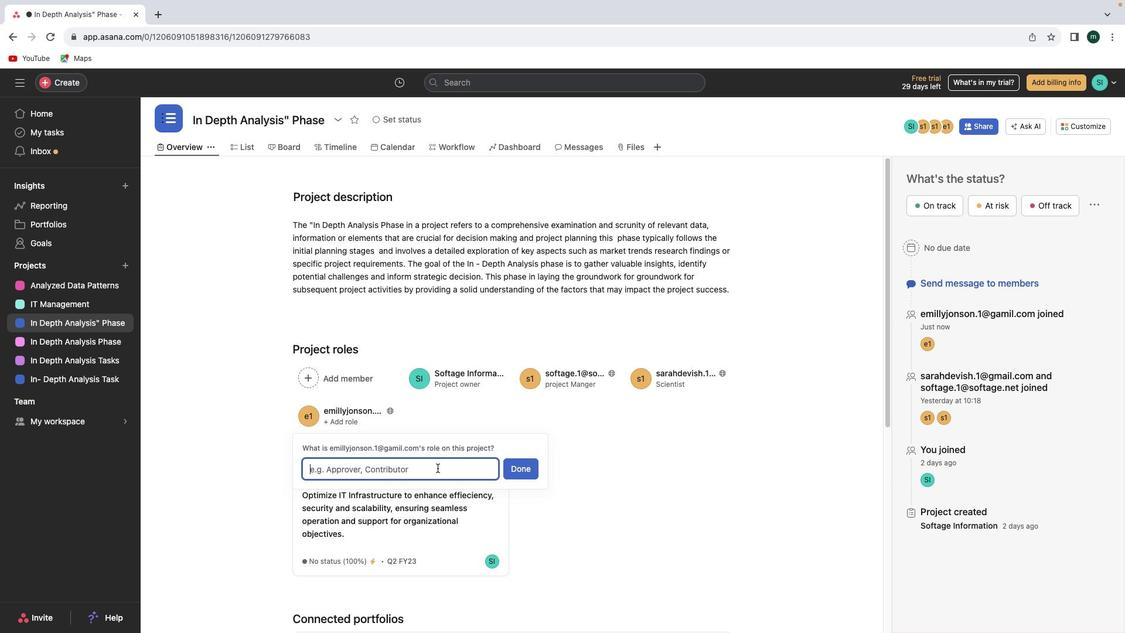 
Action: Mouse moved to (434, 466)
Screenshot: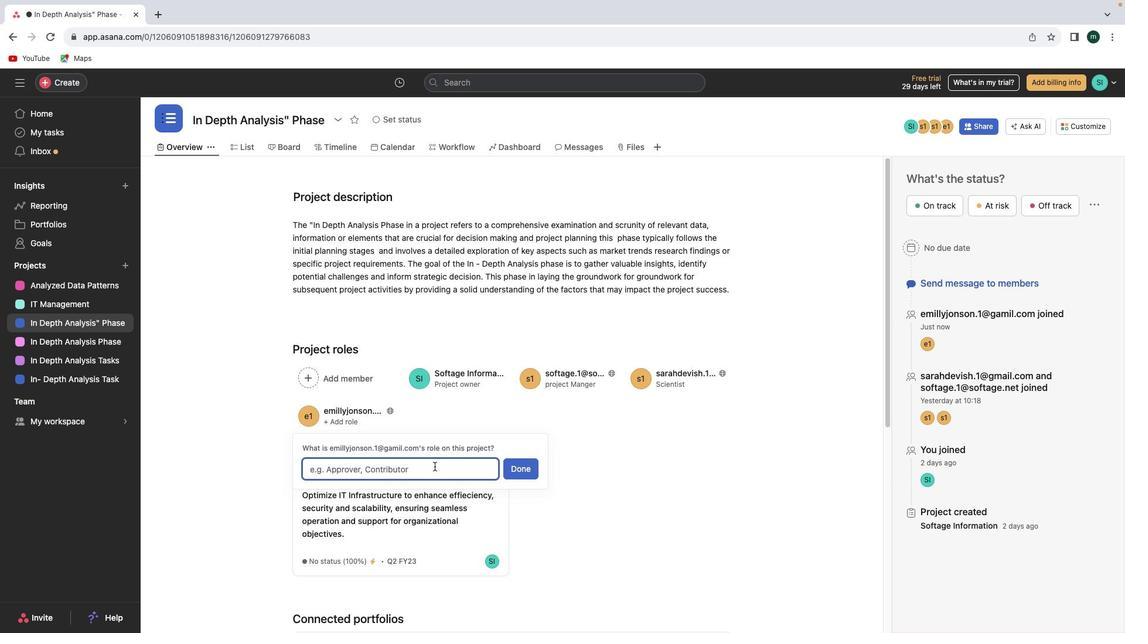 
Action: Key pressed Key.shift'C'Key.backspace's''o''f''t''w''a''r''e'Key.space'd''e''v''e''l''o''p''e''r'
Screenshot: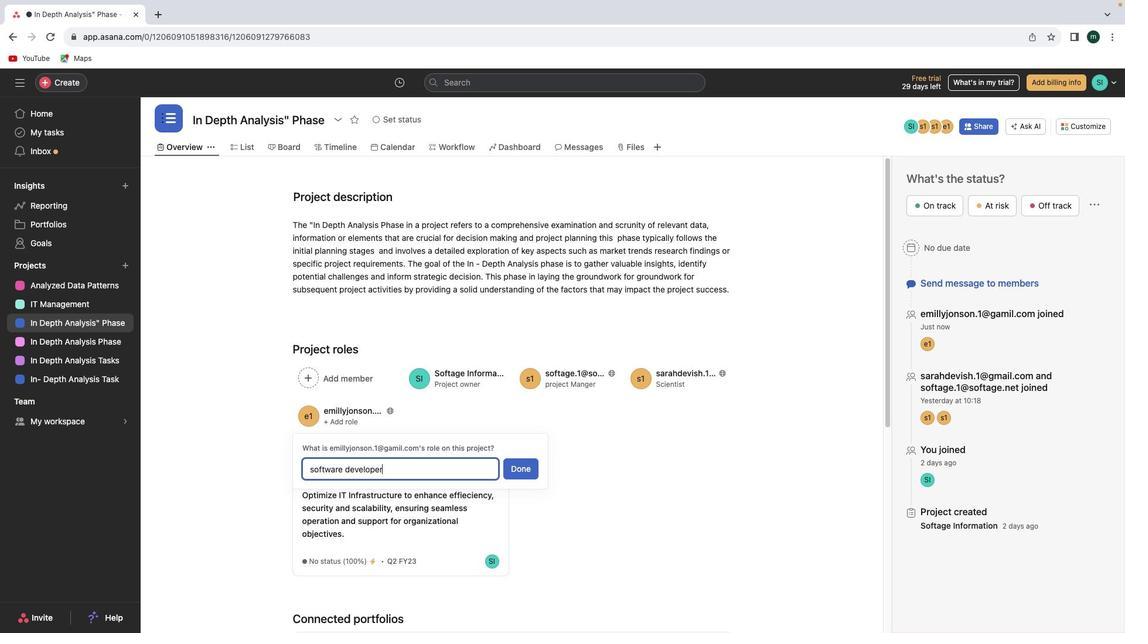 
Action: Mouse moved to (530, 474)
Screenshot: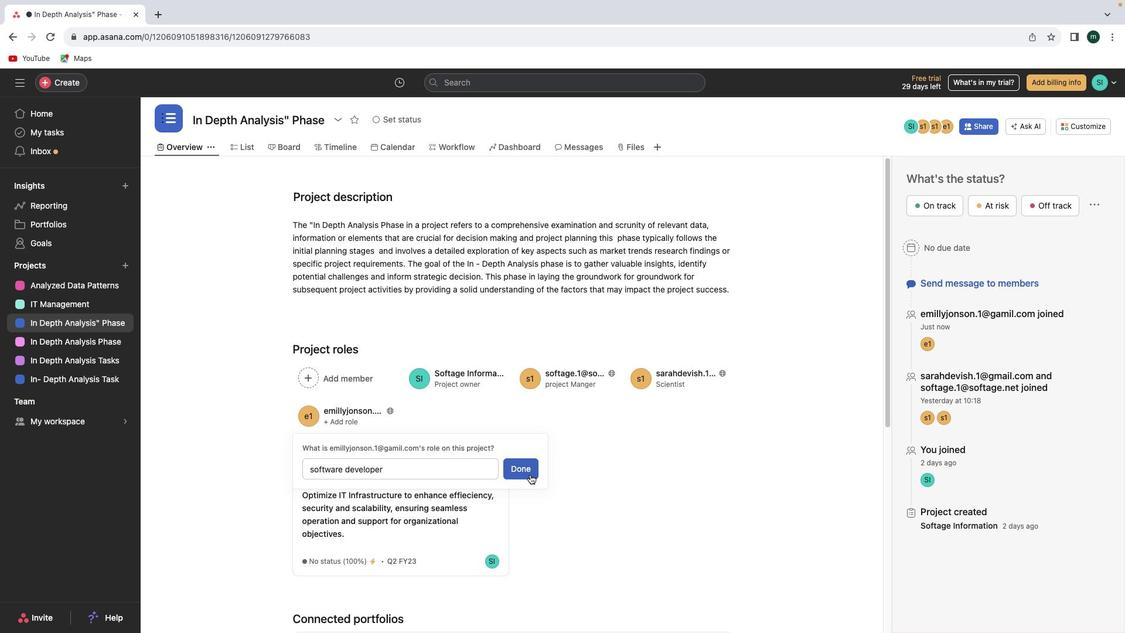 
Action: Mouse pressed left at (530, 474)
Screenshot: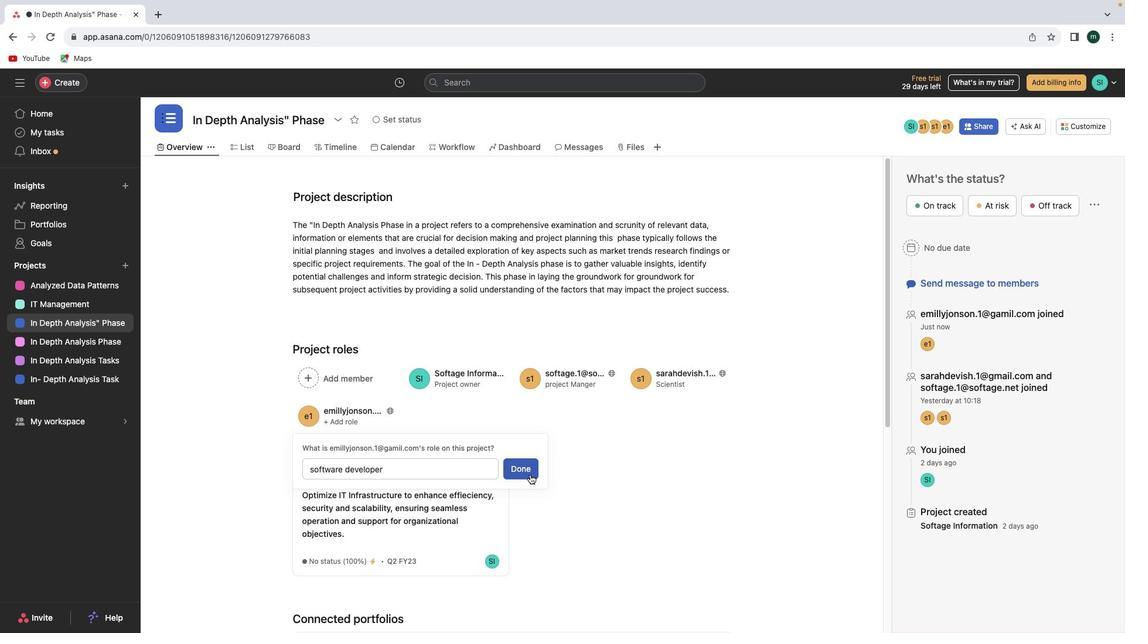 
Action: Mouse moved to (311, 381)
Screenshot: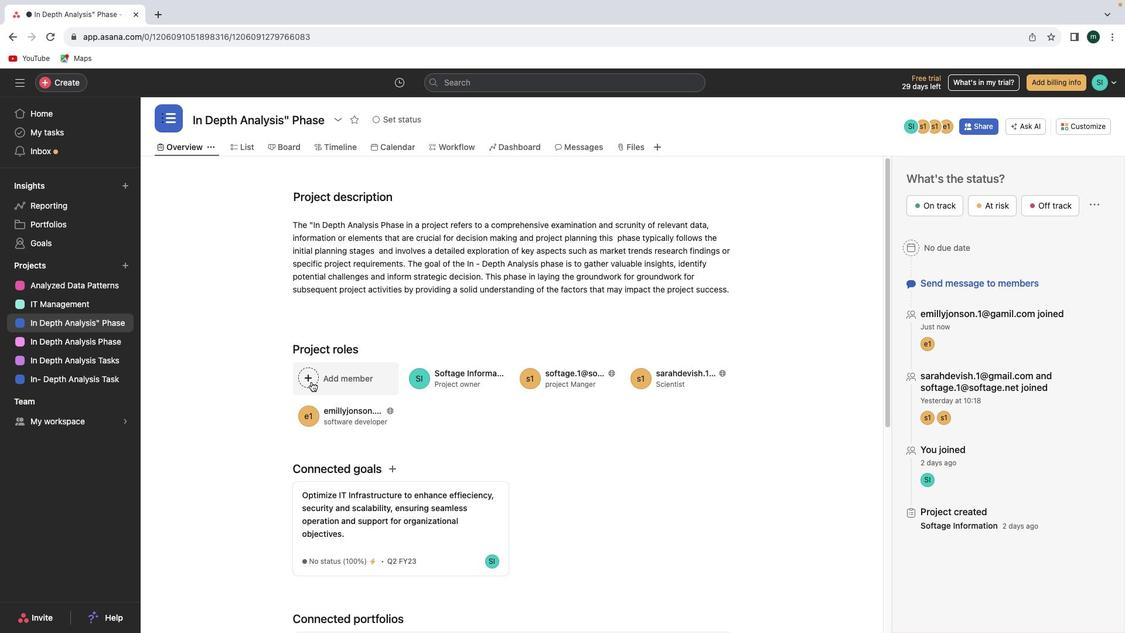 
Action: Mouse pressed left at (311, 381)
Screenshot: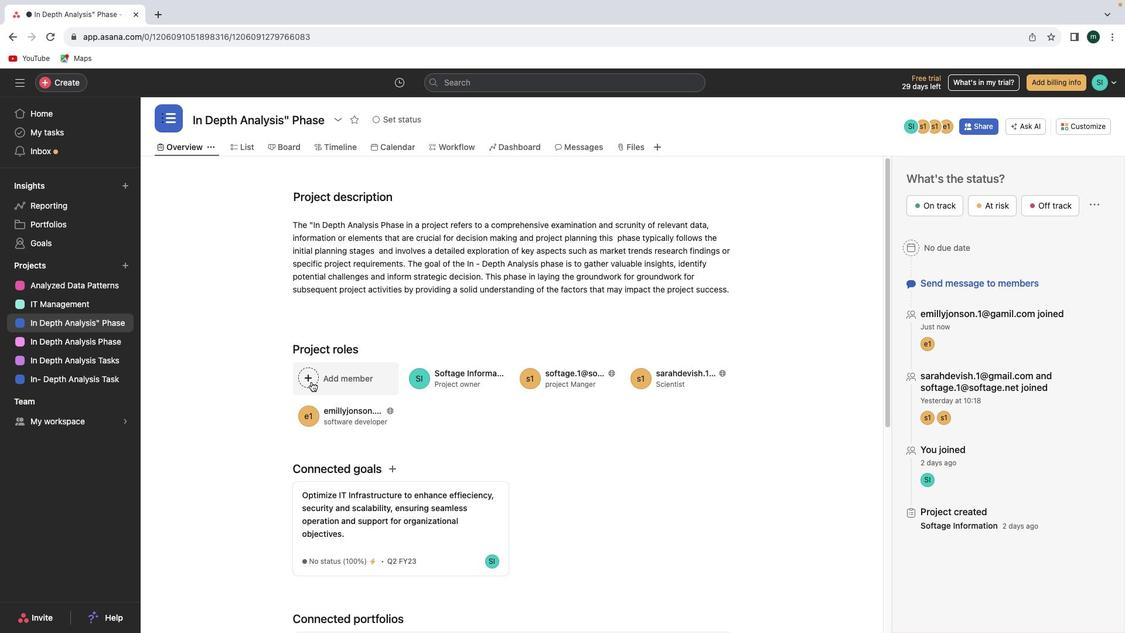 
Action: Mouse moved to (505, 267)
Screenshot: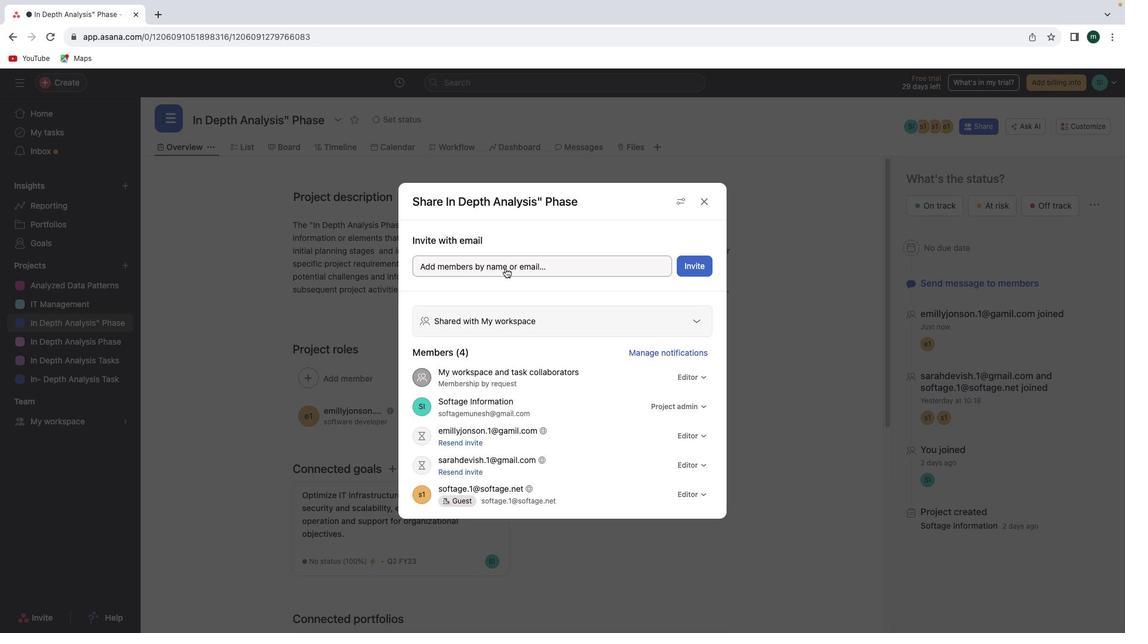 
Action: Mouse pressed left at (505, 267)
Screenshot: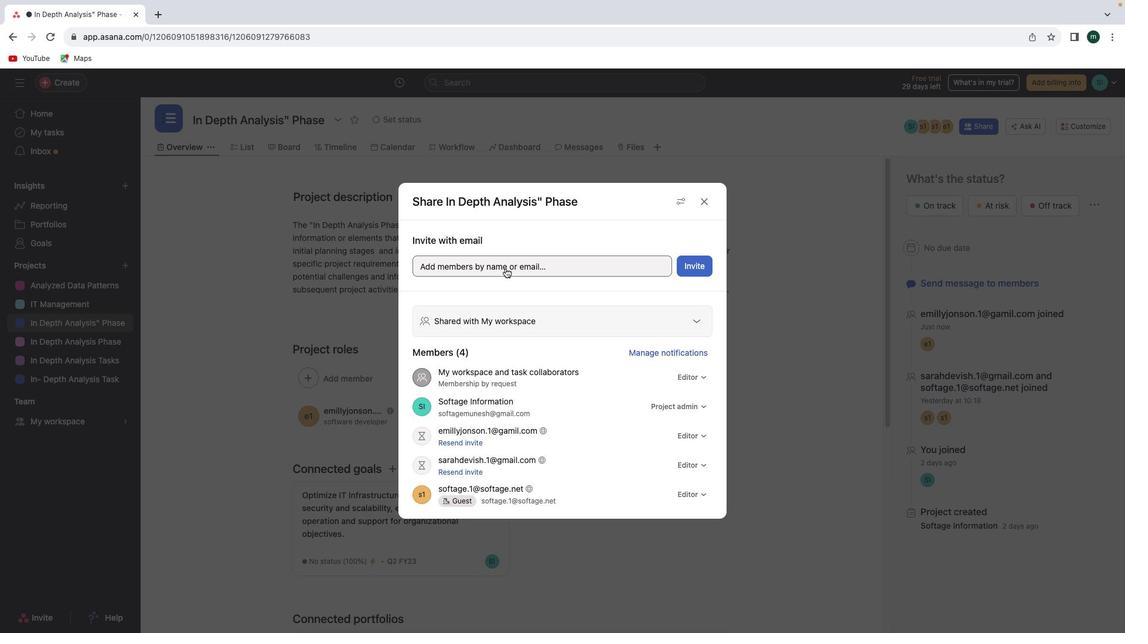 
Action: Key pressed 'j''o'
Screenshot: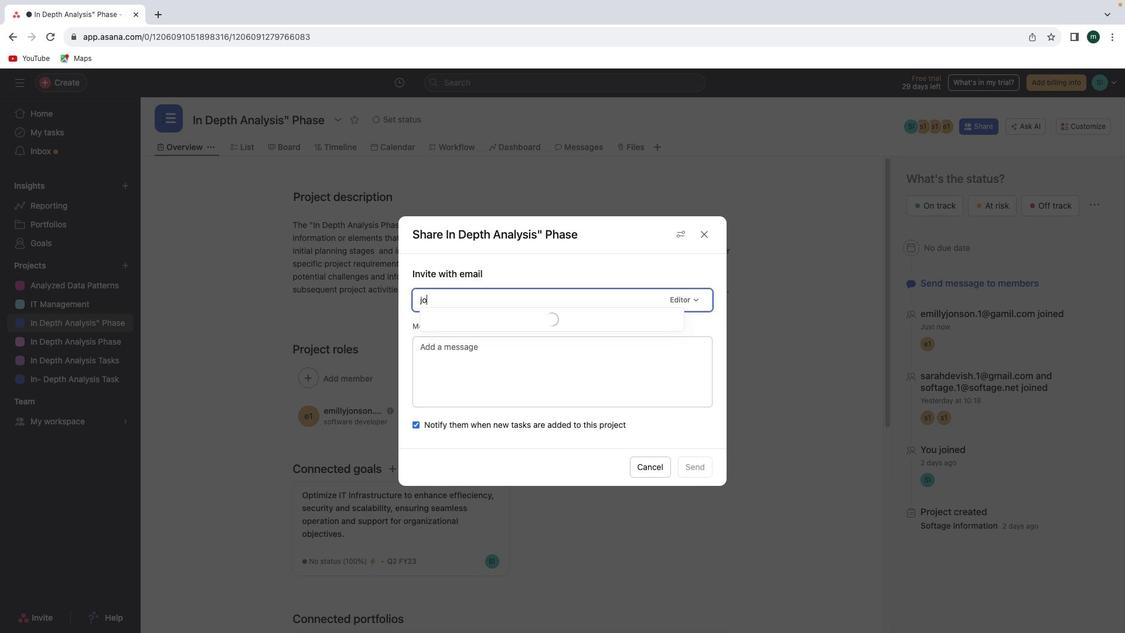 
Action: Mouse moved to (540, 318)
Screenshot: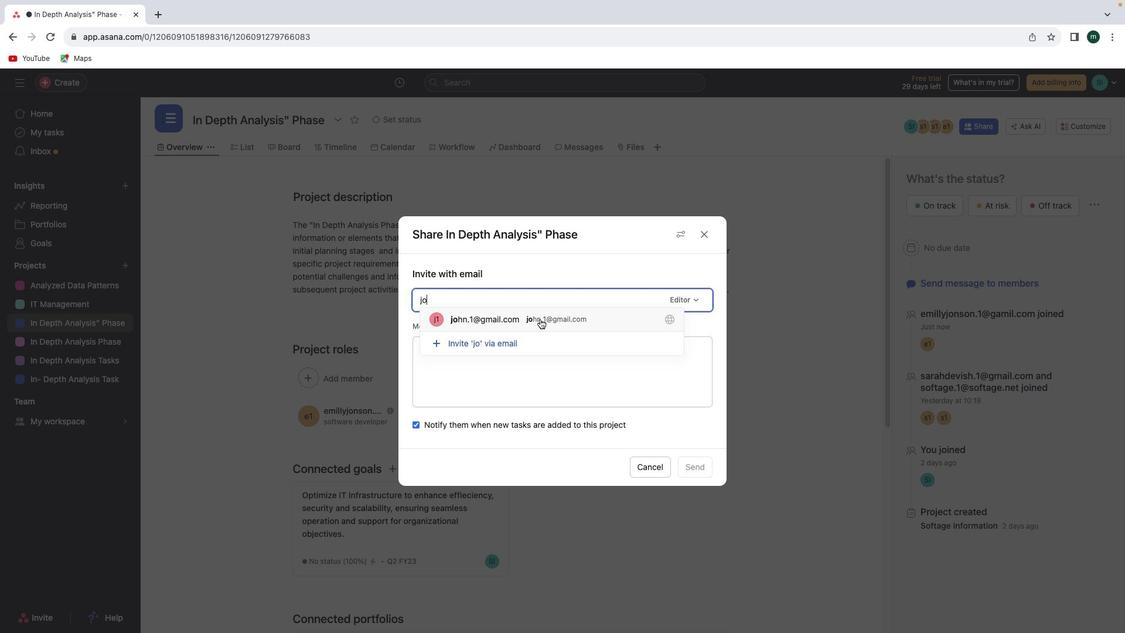 
Action: Mouse pressed left at (540, 318)
Screenshot: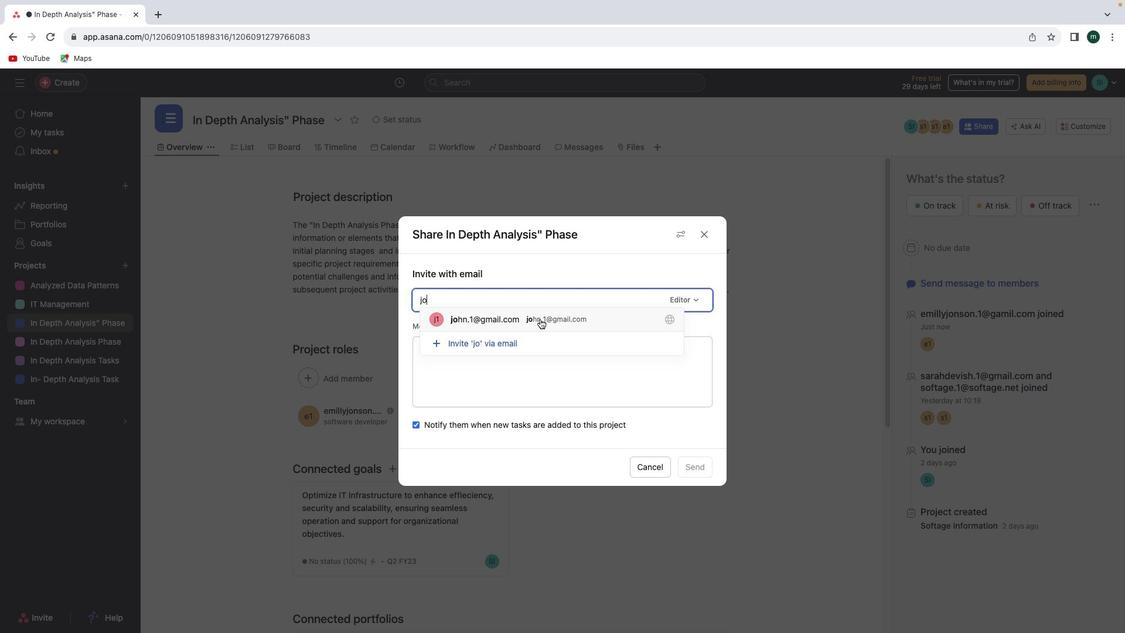 
Action: Mouse moved to (689, 490)
Screenshot: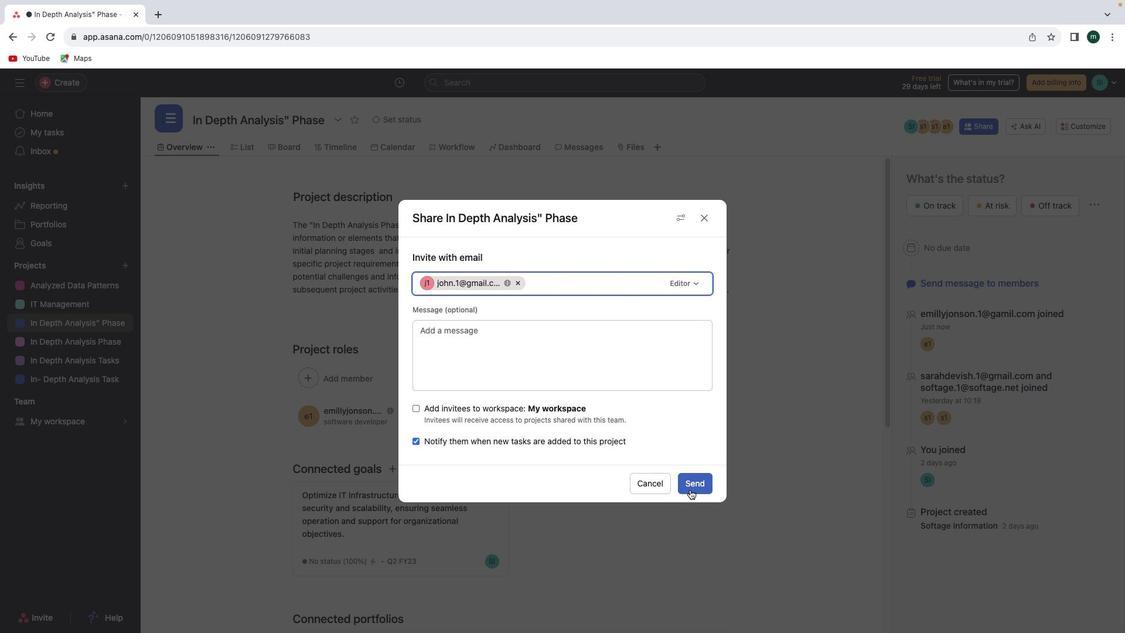 
Action: Mouse pressed left at (689, 490)
Screenshot: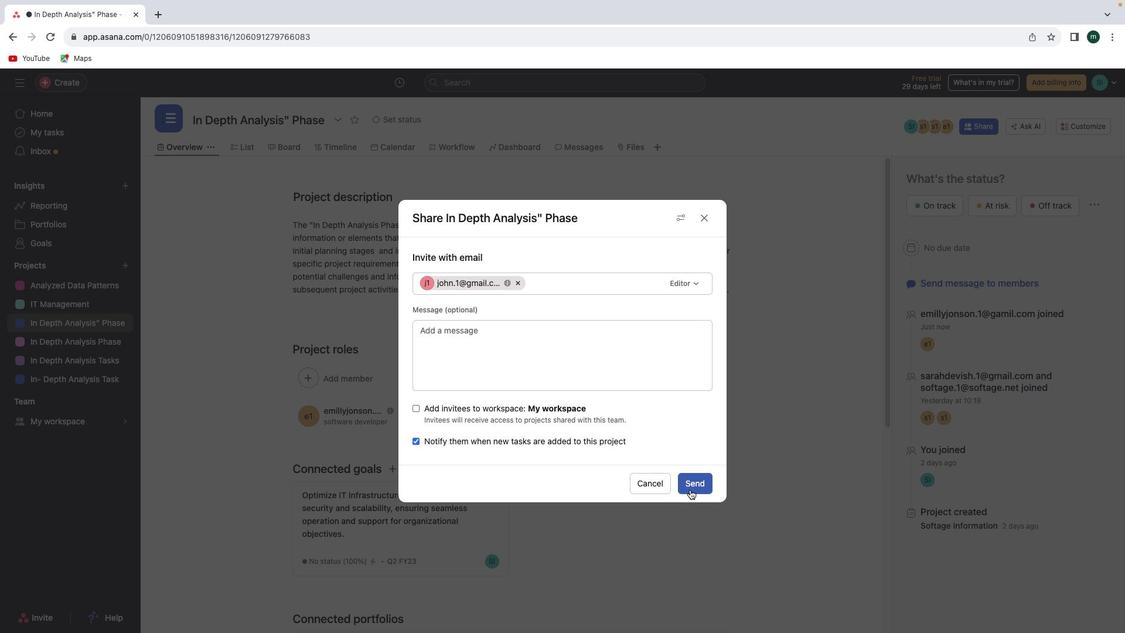
Action: Mouse moved to (774, 464)
Screenshot: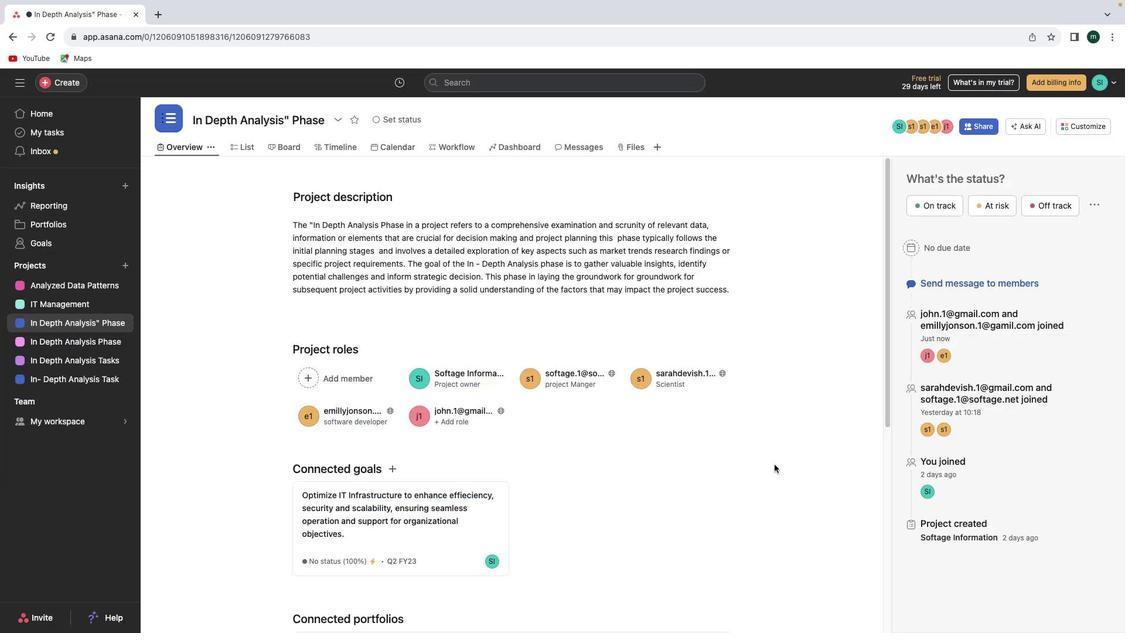 
Action: Mouse pressed left at (774, 464)
Screenshot: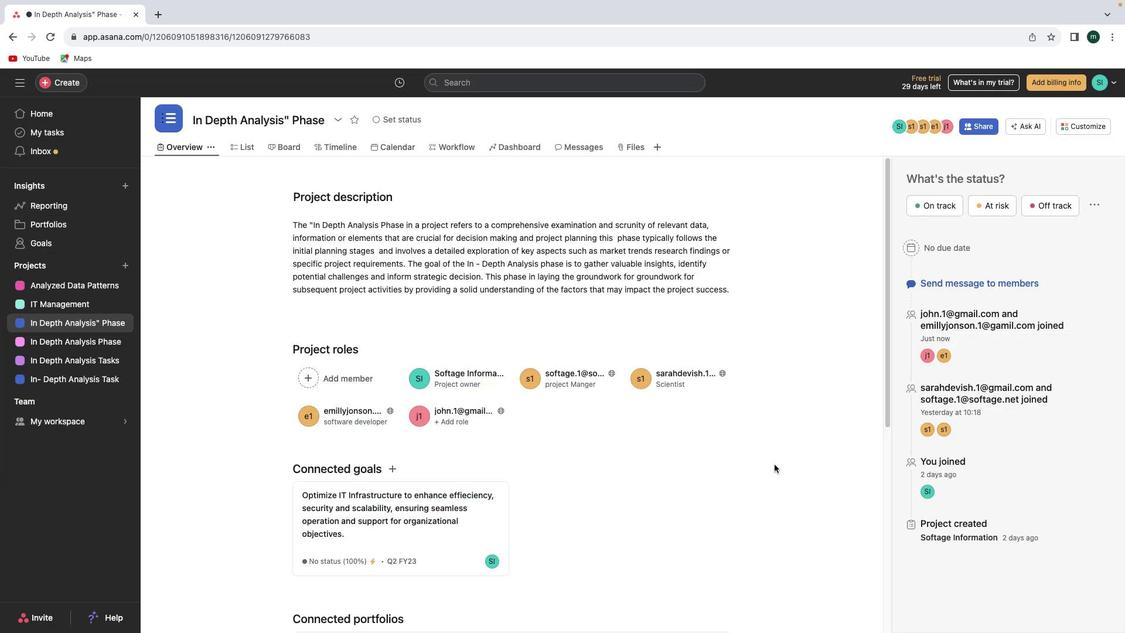 
Action: Mouse moved to (444, 414)
Screenshot: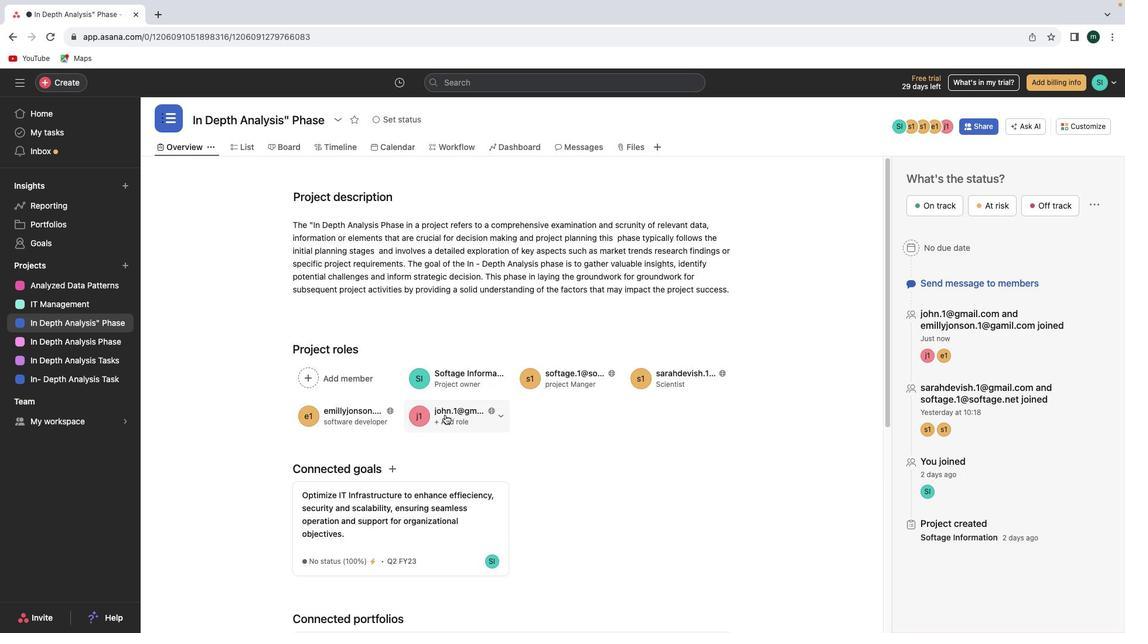 
Action: Mouse pressed left at (444, 414)
Screenshot: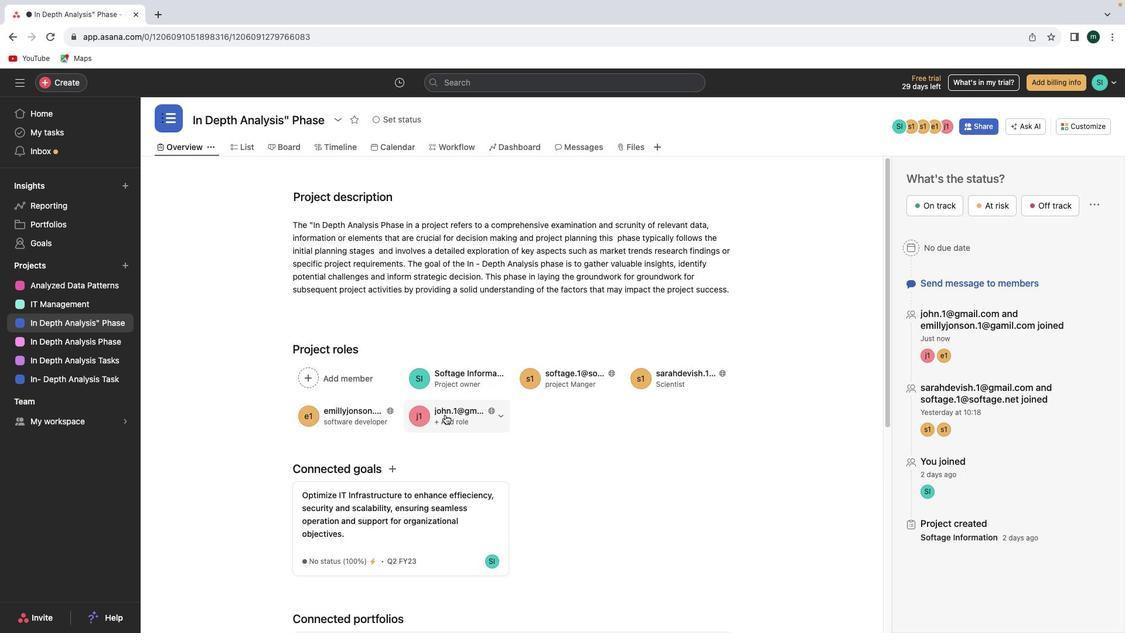 
Action: Mouse moved to (468, 452)
Screenshot: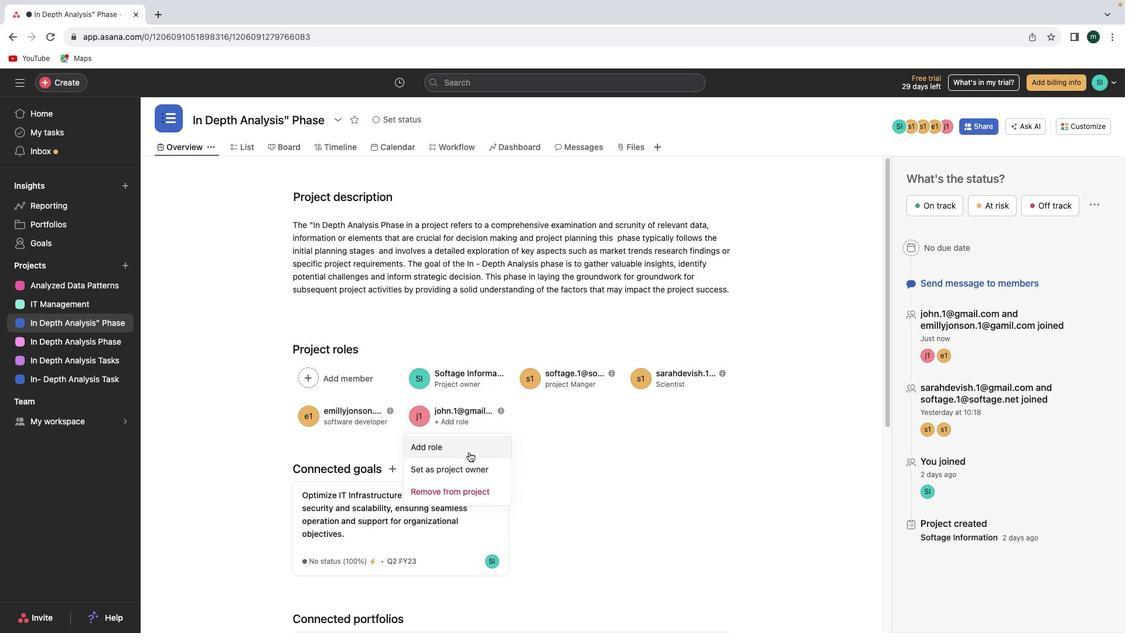 
Action: Mouse pressed left at (468, 452)
Screenshot: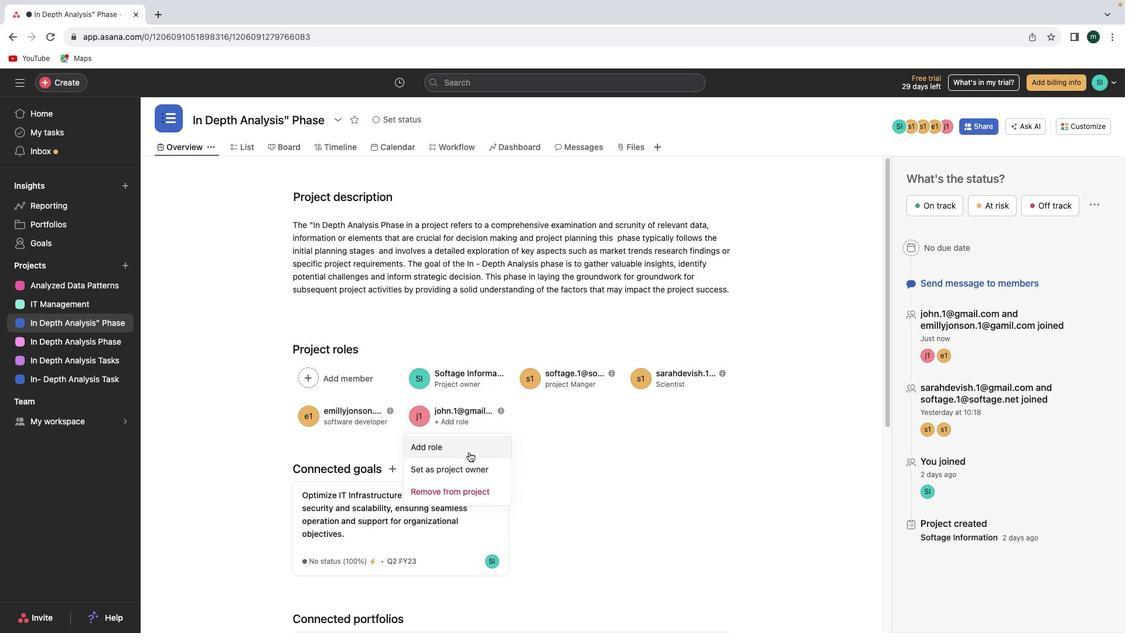 
Action: Mouse moved to (474, 463)
Screenshot: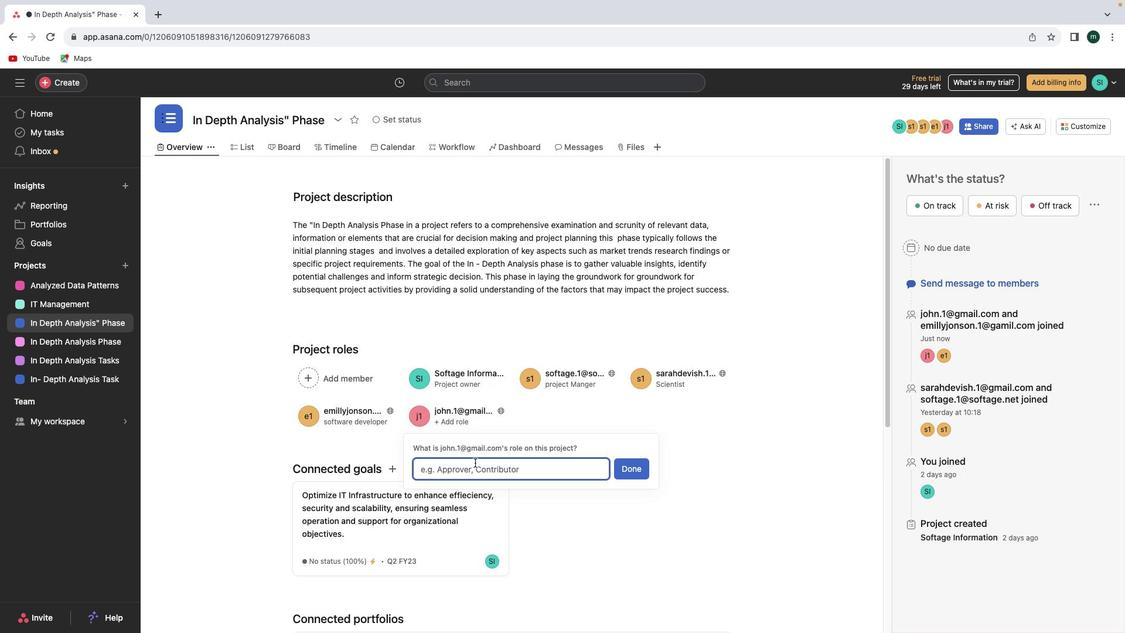 
Action: Mouse pressed left at (474, 463)
Screenshot: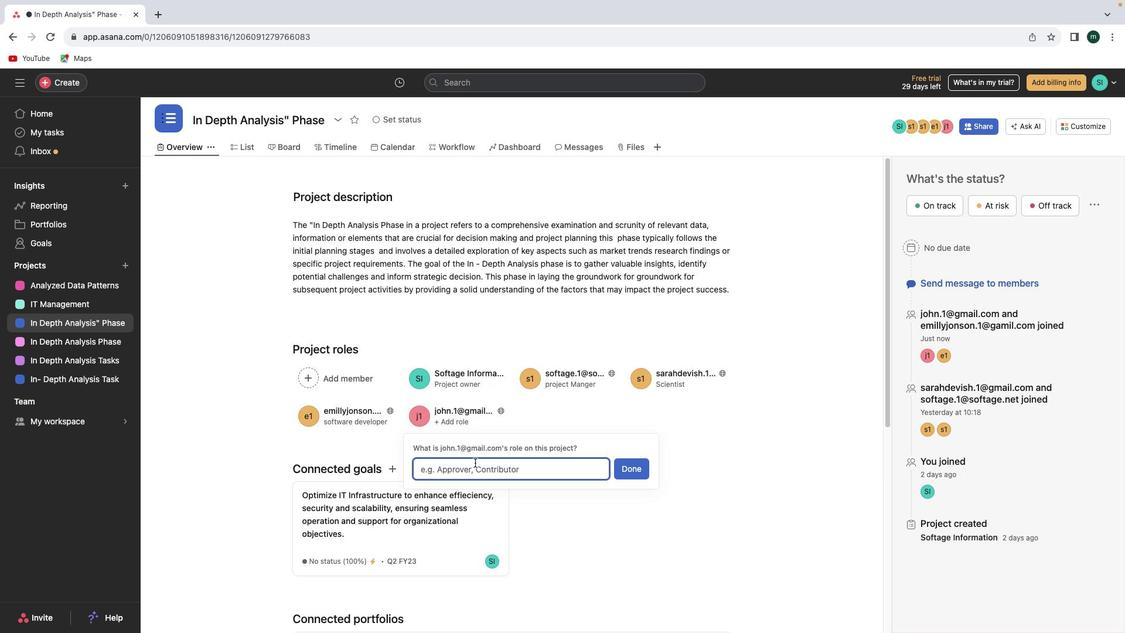 
Action: Mouse moved to (473, 465)
Screenshot: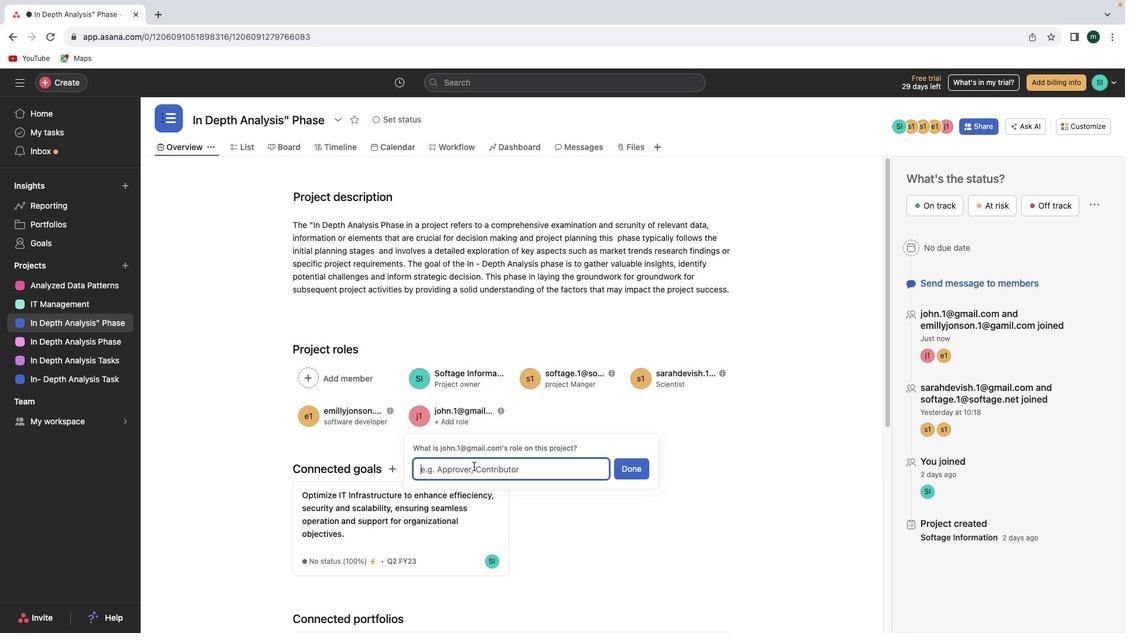 
Action: Mouse pressed left at (473, 465)
Screenshot: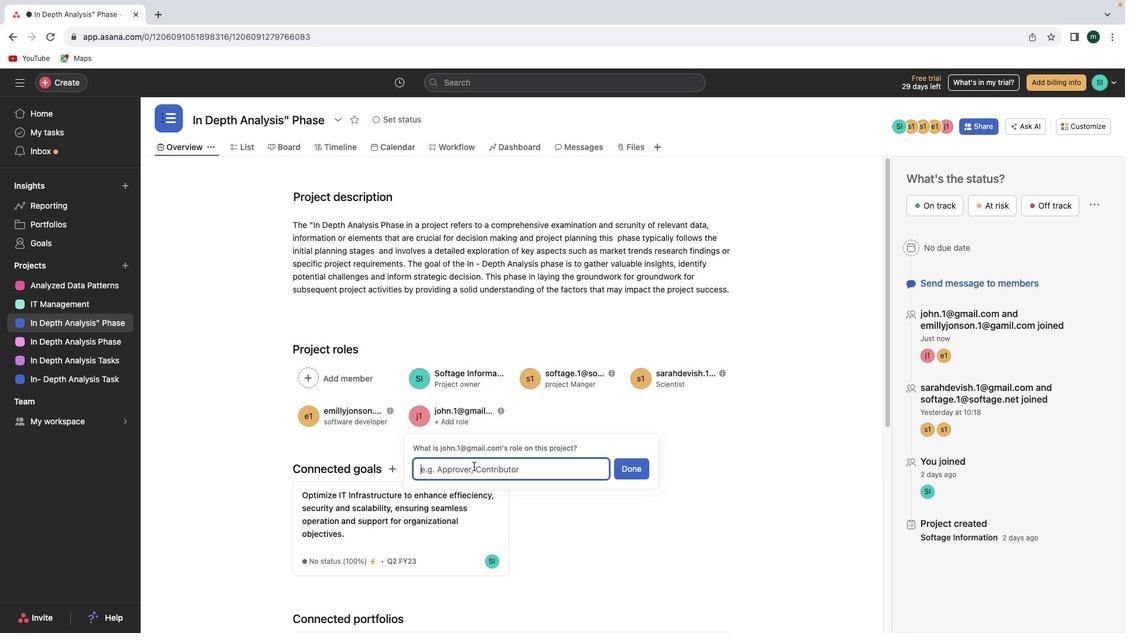 
Action: Key pressed Key.shift
Screenshot: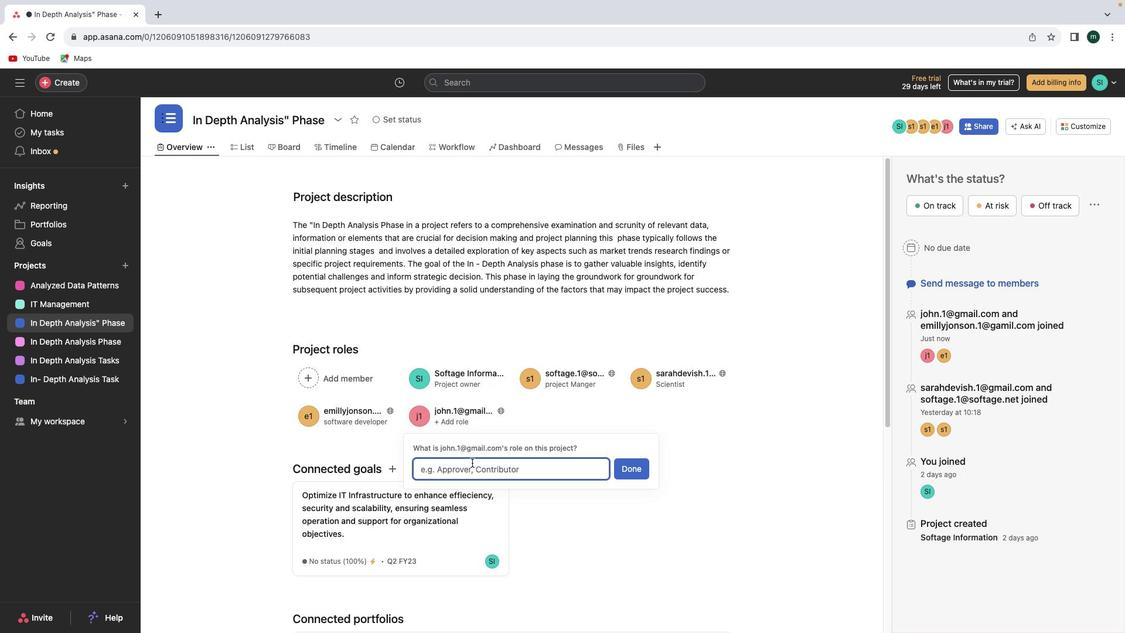 
Action: Mouse moved to (471, 461)
Screenshot: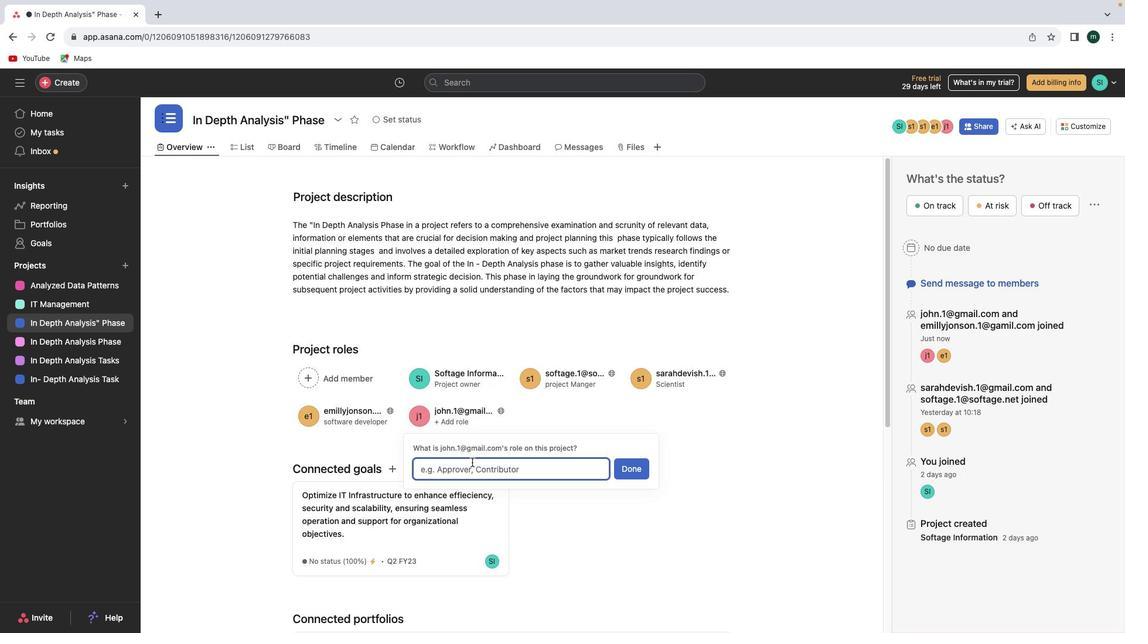 
Action: Key pressed 'Q''u''a''l''i''t''l'Key.backspaceKey.backspace't''i''t''y'Key.spaceKey.shift'M''a''n''a''g''e''r'Key.space
Screenshot: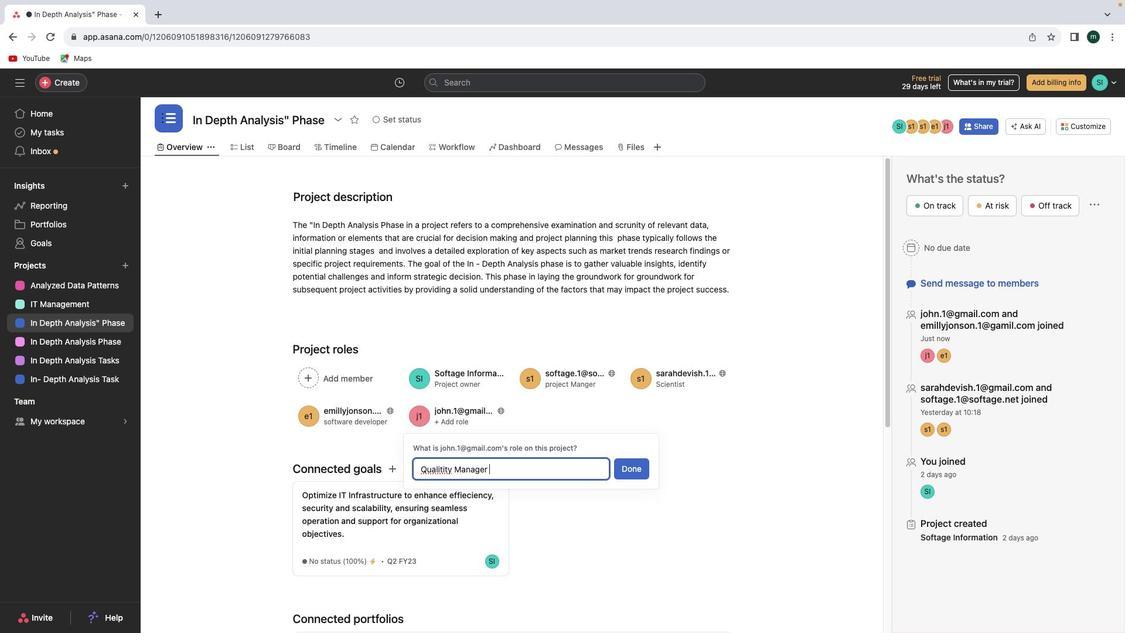 
Action: Mouse moved to (452, 470)
Screenshot: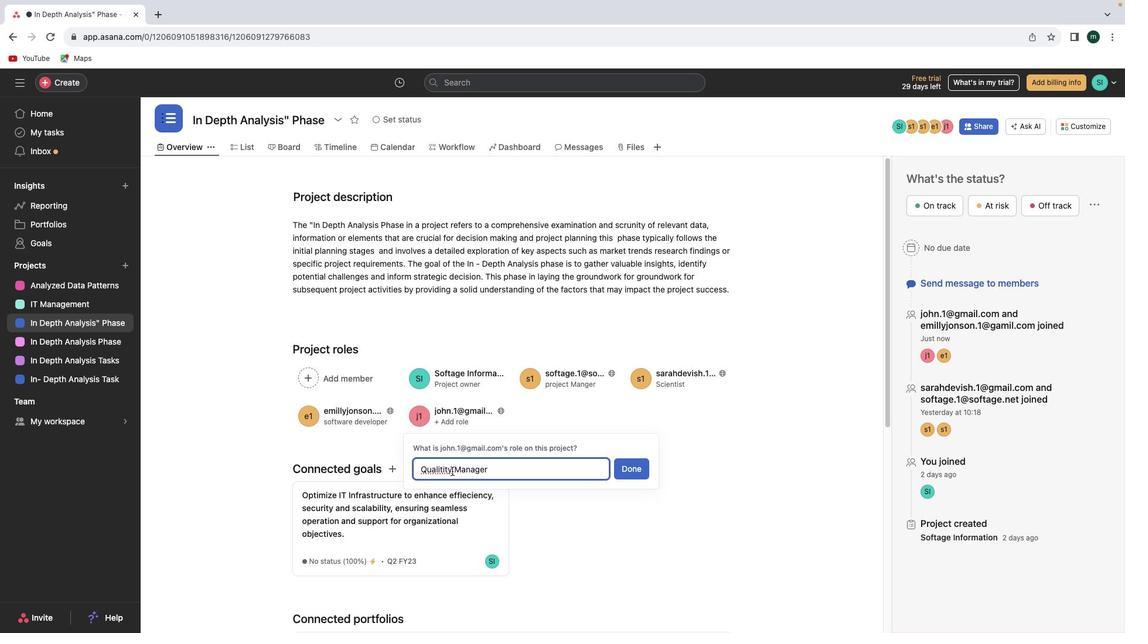 
Action: Mouse pressed left at (452, 470)
Screenshot: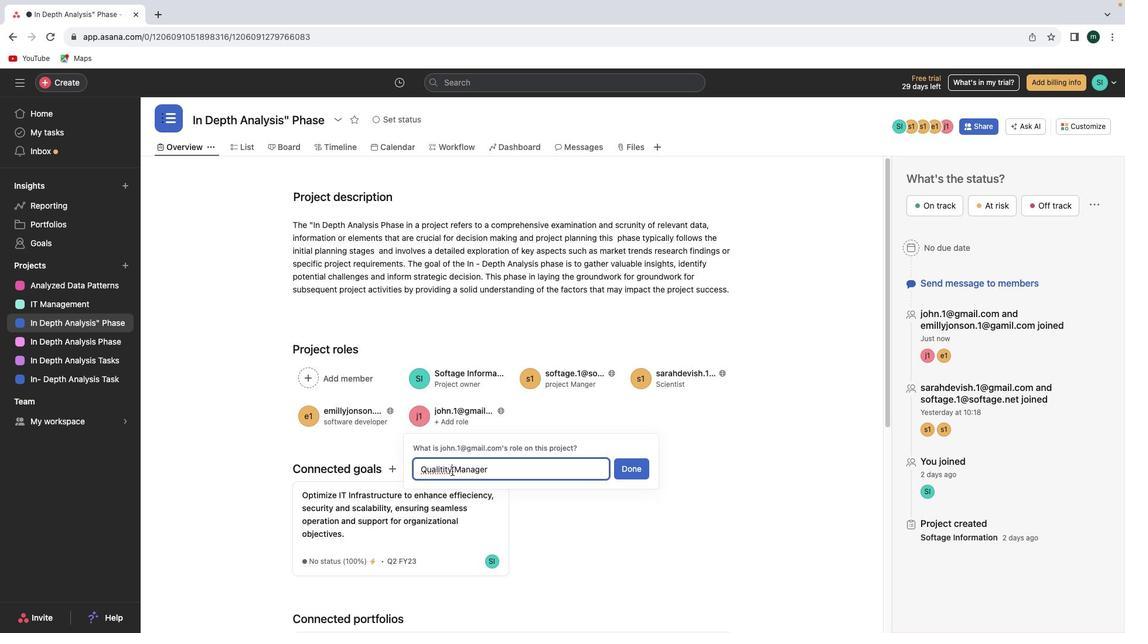 
Action: Mouse moved to (452, 468)
Screenshot: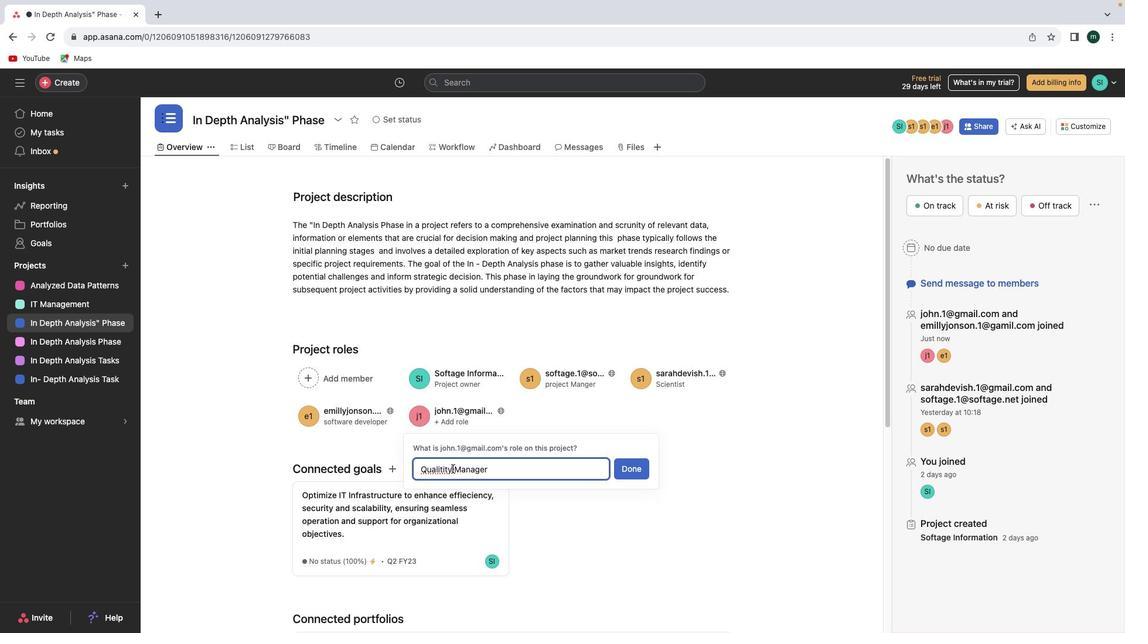 
Action: Key pressed Key.backspaceKey.backspaceKey.backspaceKey.backspaceKey.backspace't''a''t''i''v''e'Key.spaceKey.backspaceKey.backspaceKey.backspaceKey.backspaceKey.backspaceKey.backspaceKey.backspace'i''t''y''t''a''t''i''v''e'Key.space
Screenshot: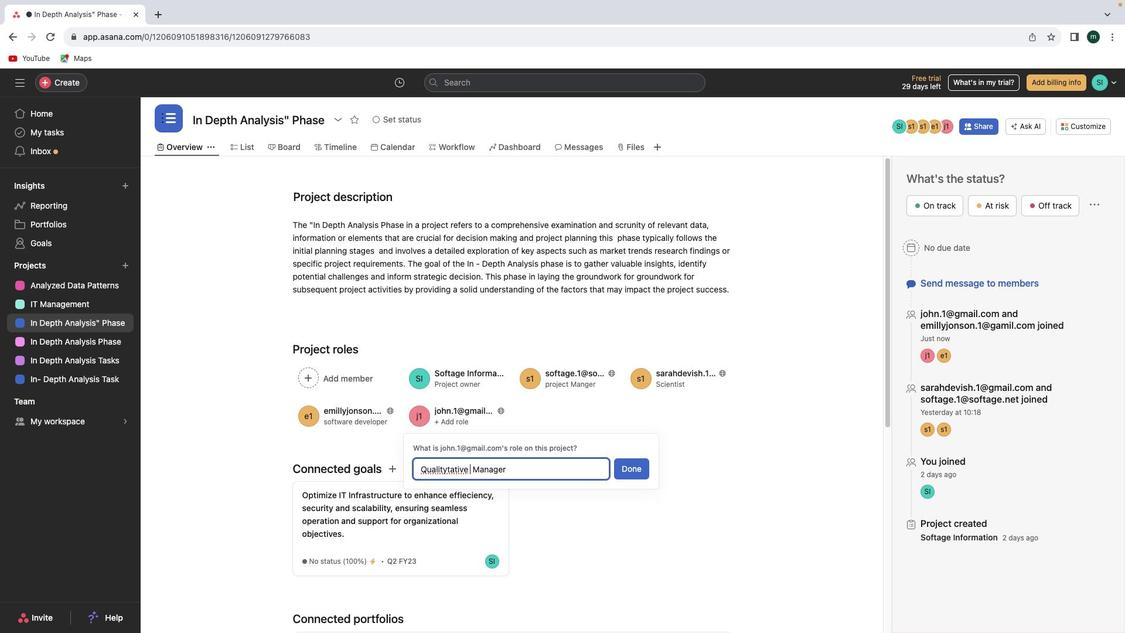 
Action: Mouse moved to (638, 470)
Screenshot: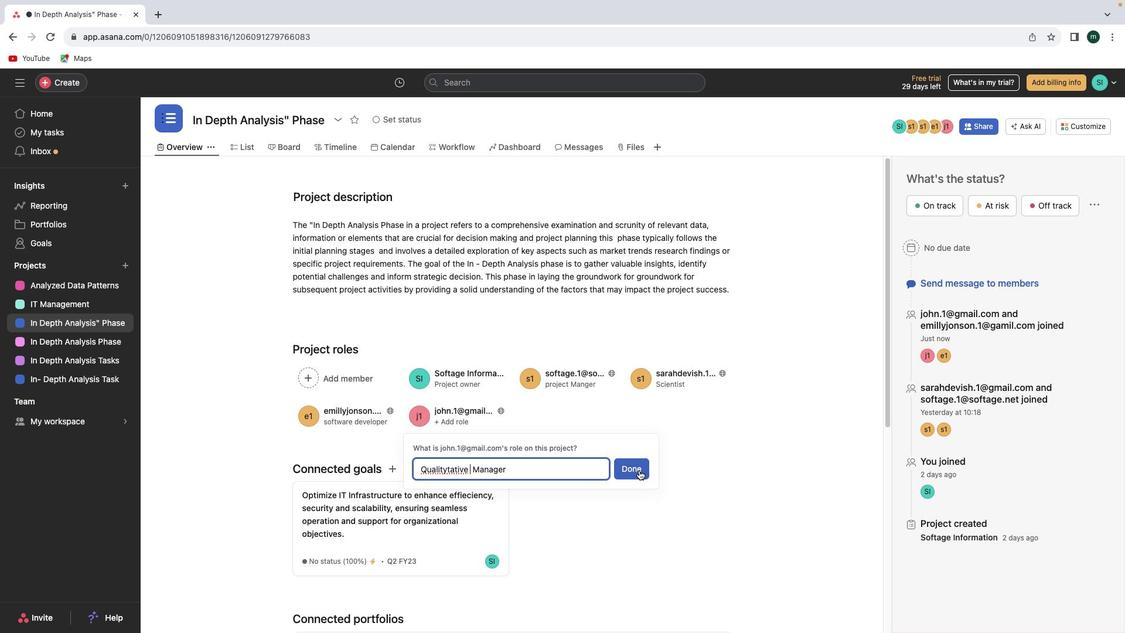 
Action: Mouse pressed left at (638, 470)
Screenshot: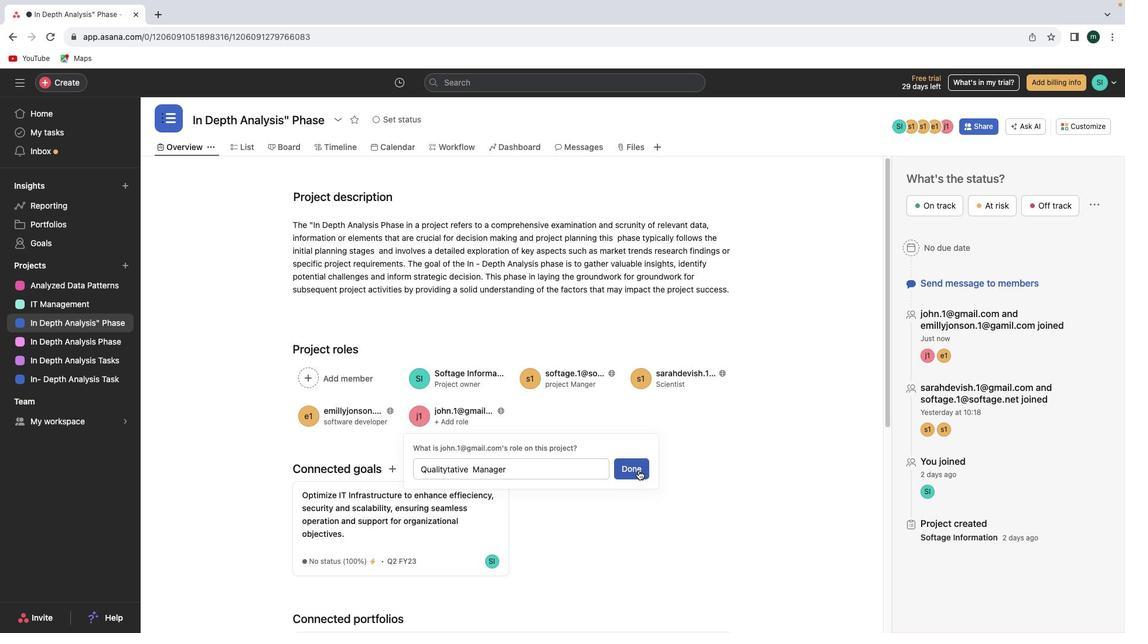 
Action: Mouse moved to (637, 471)
Screenshot: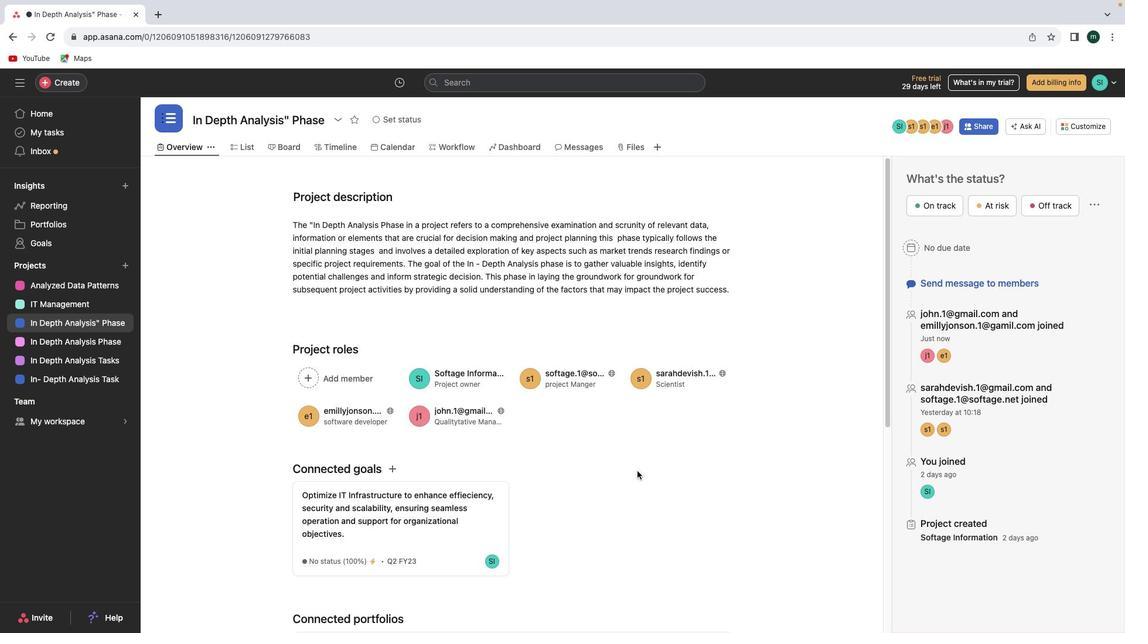 
